 Task: Search one way flight ticket for 3 adults in first from New Haven: Tweed-new Haven Airport to Indianapolis: Indianapolis International Airport on 8-5-2023. Number of bags: 2 checked bags. Price is upto 106000. Outbound departure time preference is 20:00.
Action: Mouse moved to (321, 139)
Screenshot: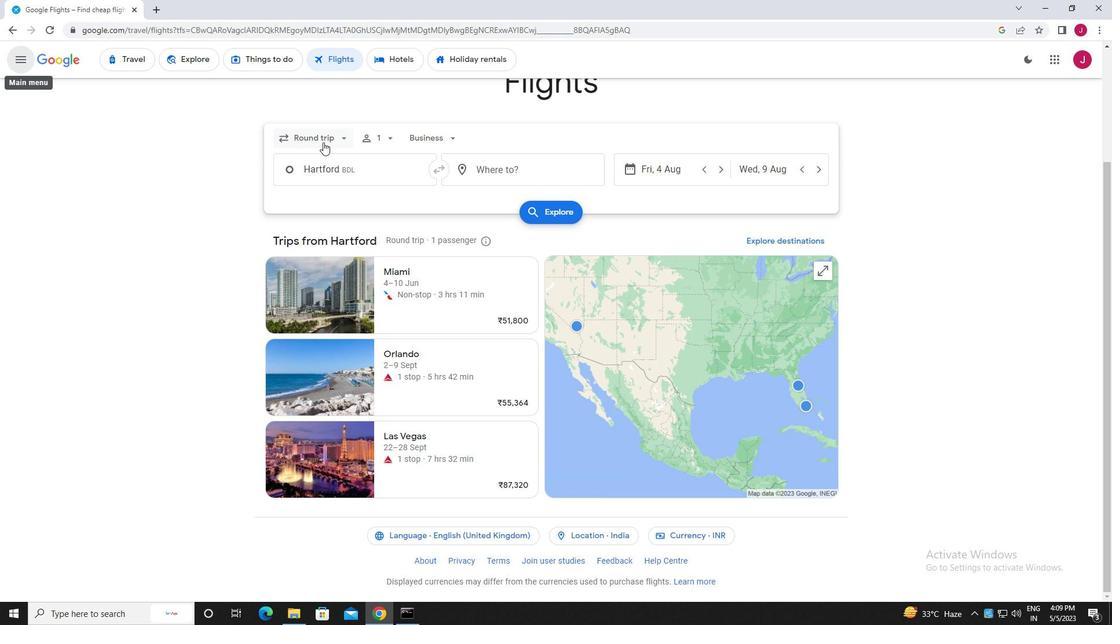 
Action: Mouse pressed left at (321, 139)
Screenshot: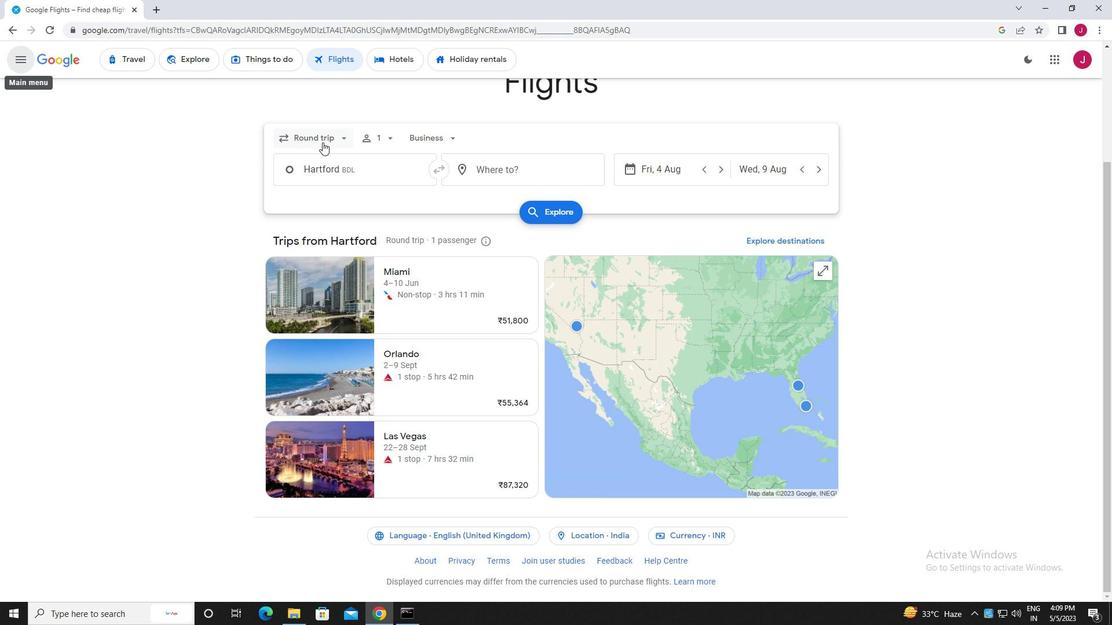 
Action: Mouse moved to (326, 191)
Screenshot: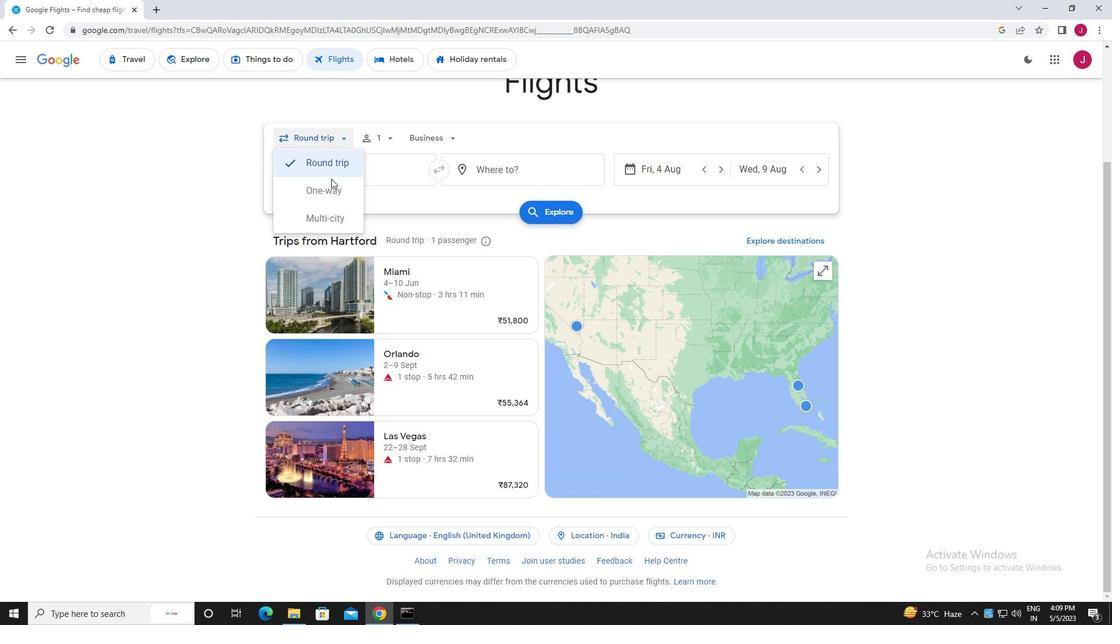 
Action: Mouse pressed left at (326, 191)
Screenshot: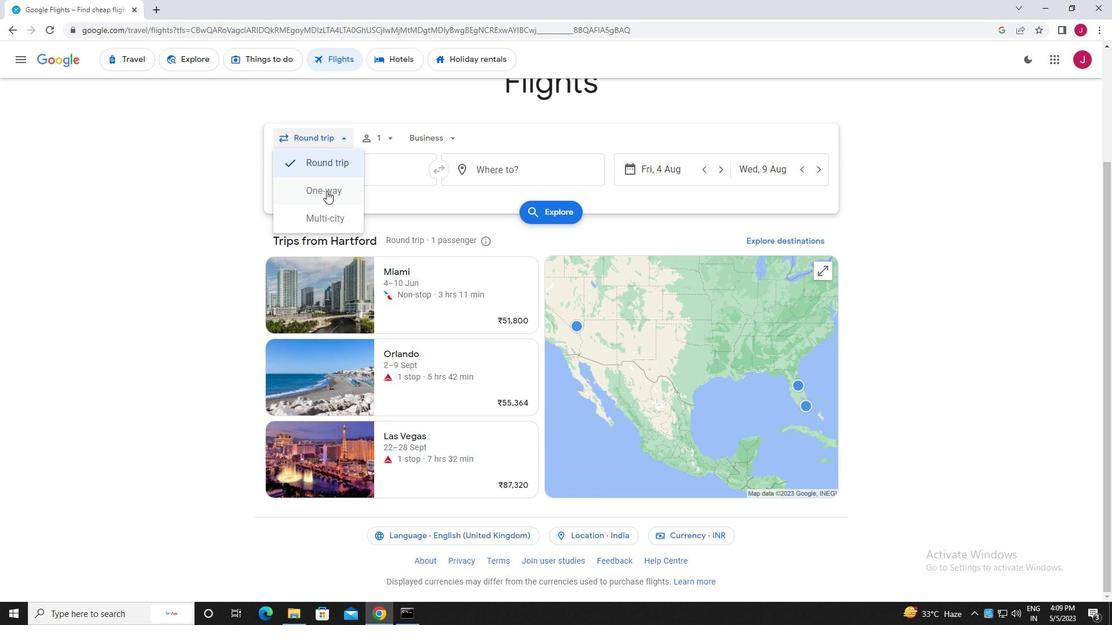 
Action: Mouse moved to (387, 140)
Screenshot: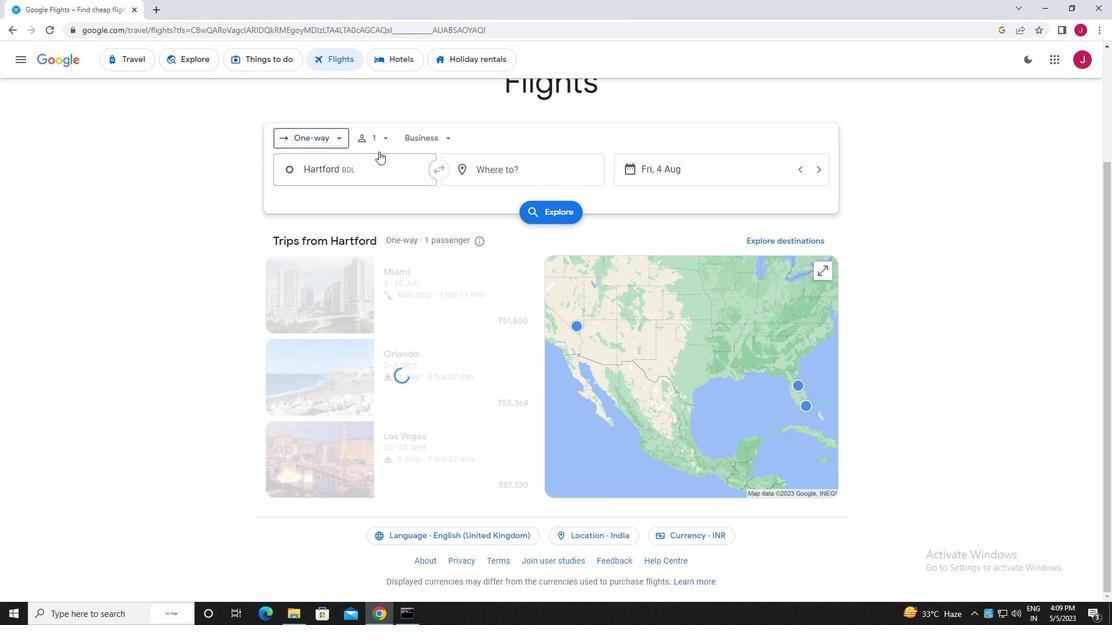 
Action: Mouse pressed left at (387, 140)
Screenshot: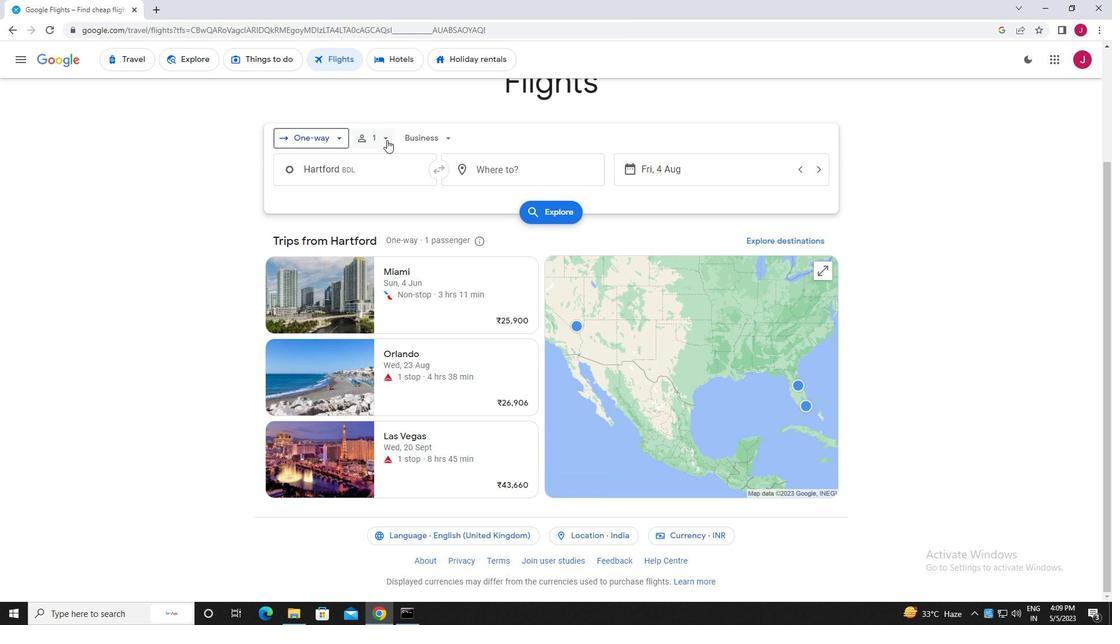 
Action: Mouse moved to (477, 169)
Screenshot: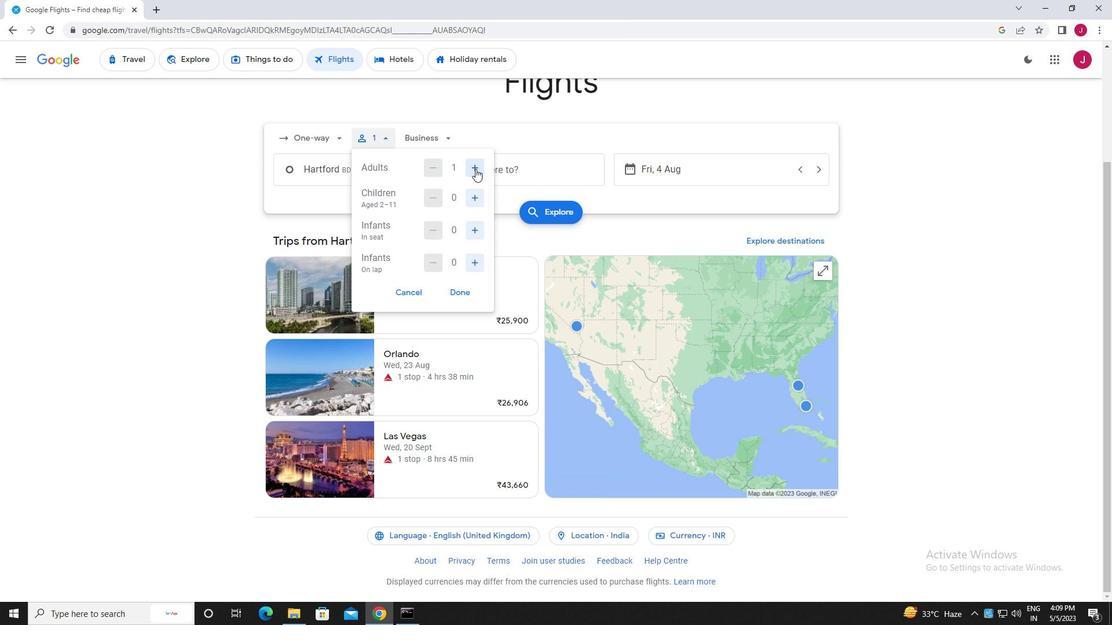 
Action: Mouse pressed left at (477, 169)
Screenshot: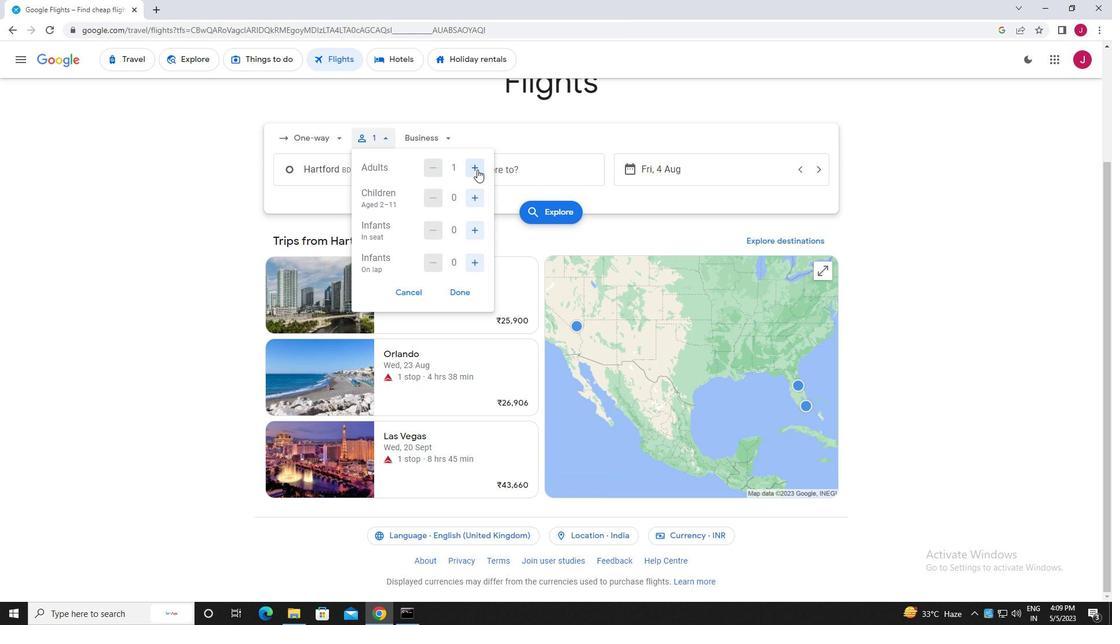 
Action: Mouse pressed left at (477, 169)
Screenshot: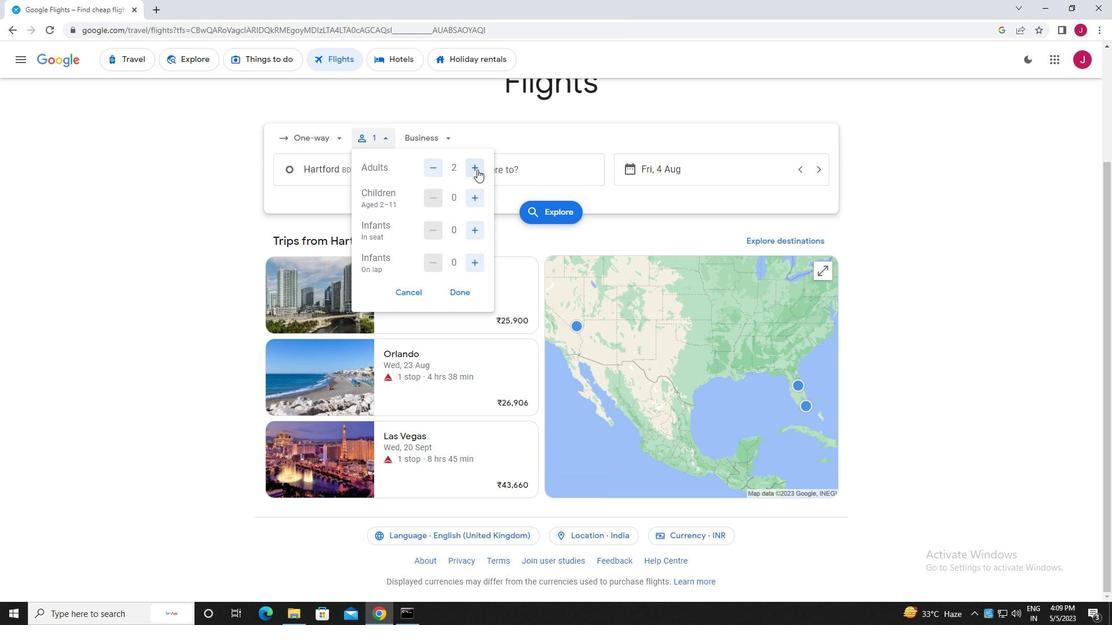 
Action: Mouse moved to (460, 293)
Screenshot: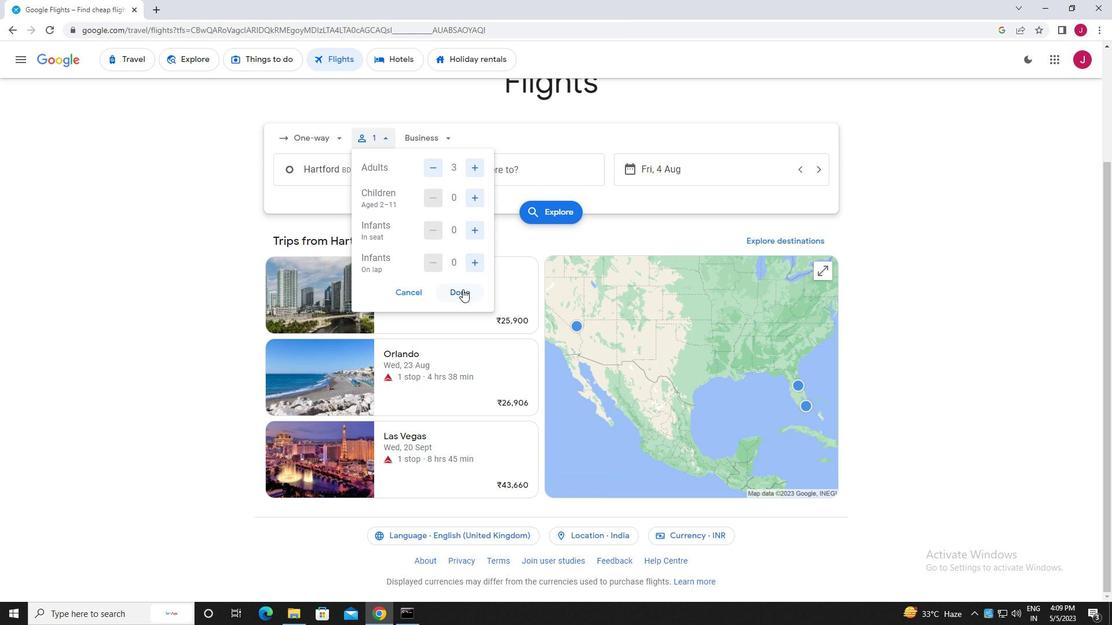 
Action: Mouse pressed left at (460, 293)
Screenshot: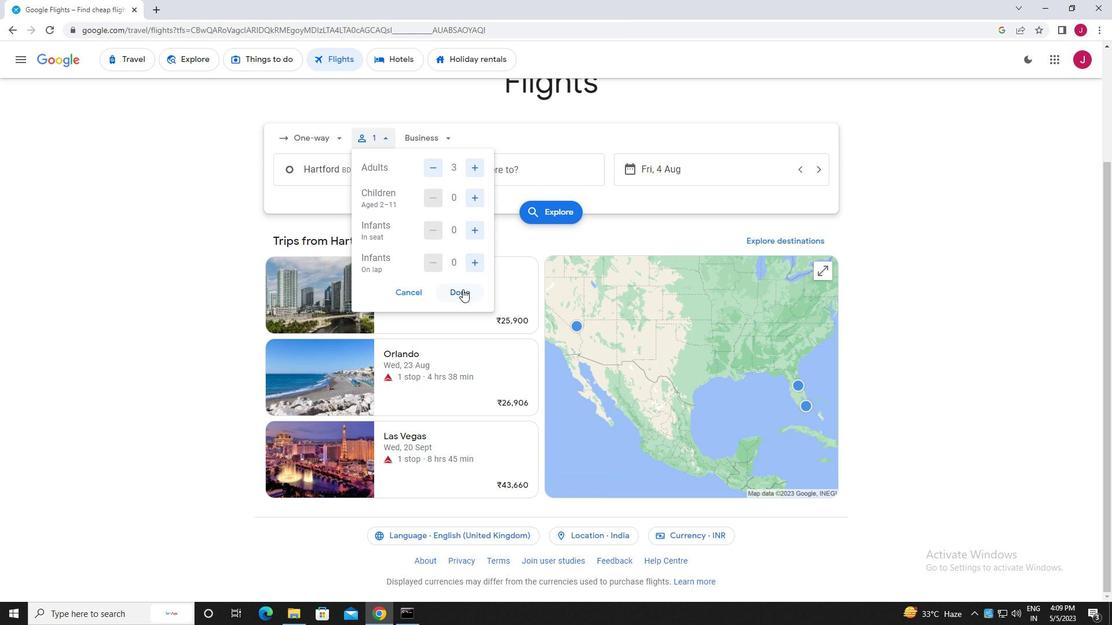 
Action: Mouse moved to (437, 139)
Screenshot: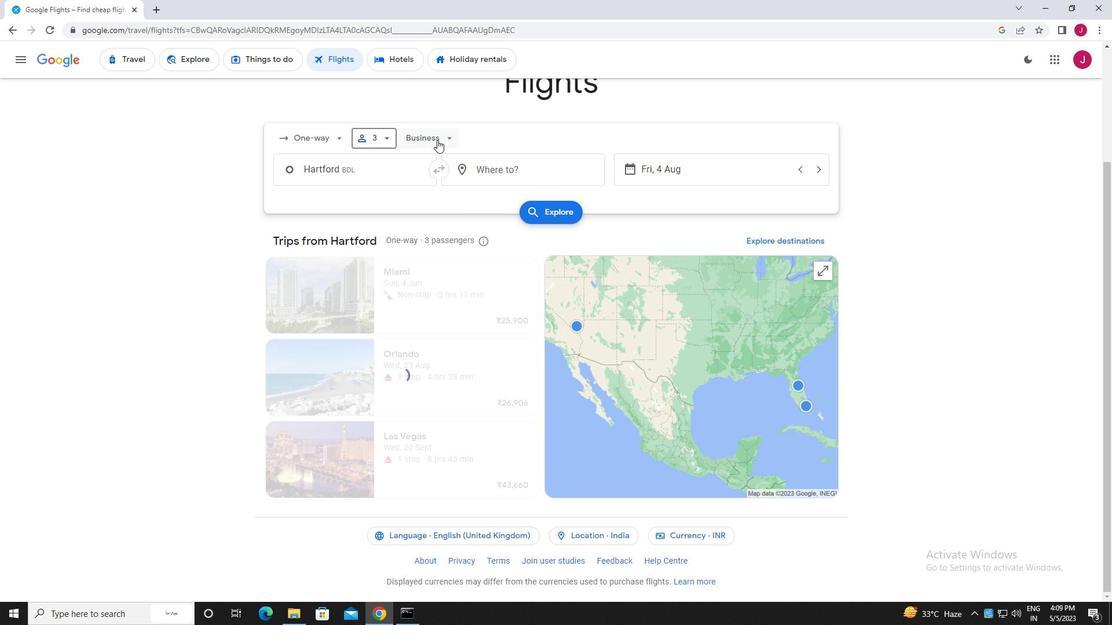 
Action: Mouse pressed left at (437, 139)
Screenshot: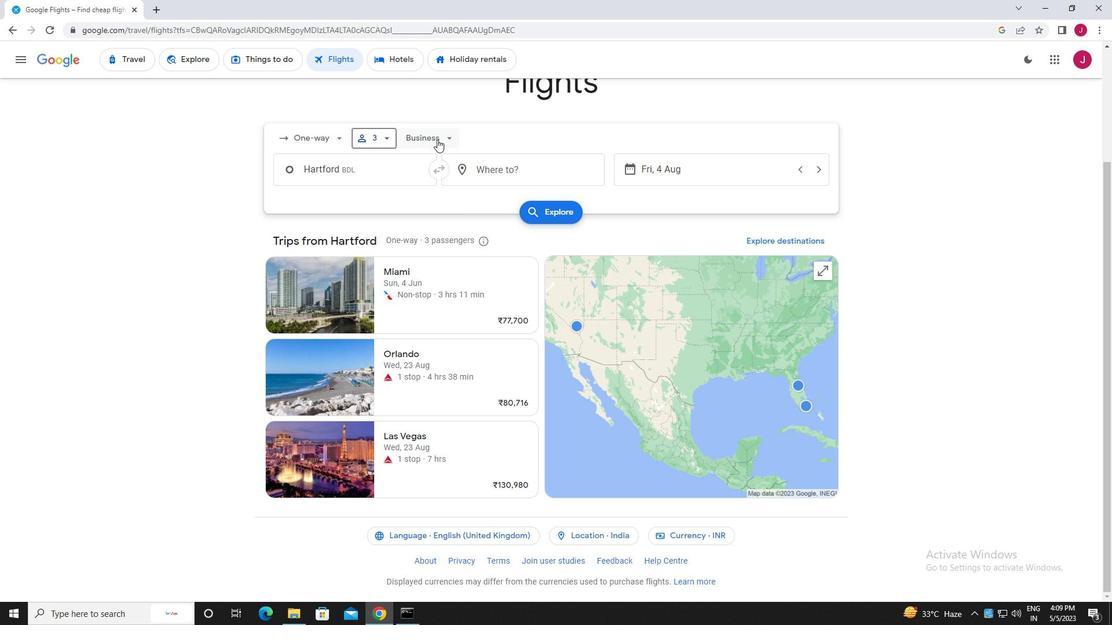 
Action: Mouse moved to (442, 247)
Screenshot: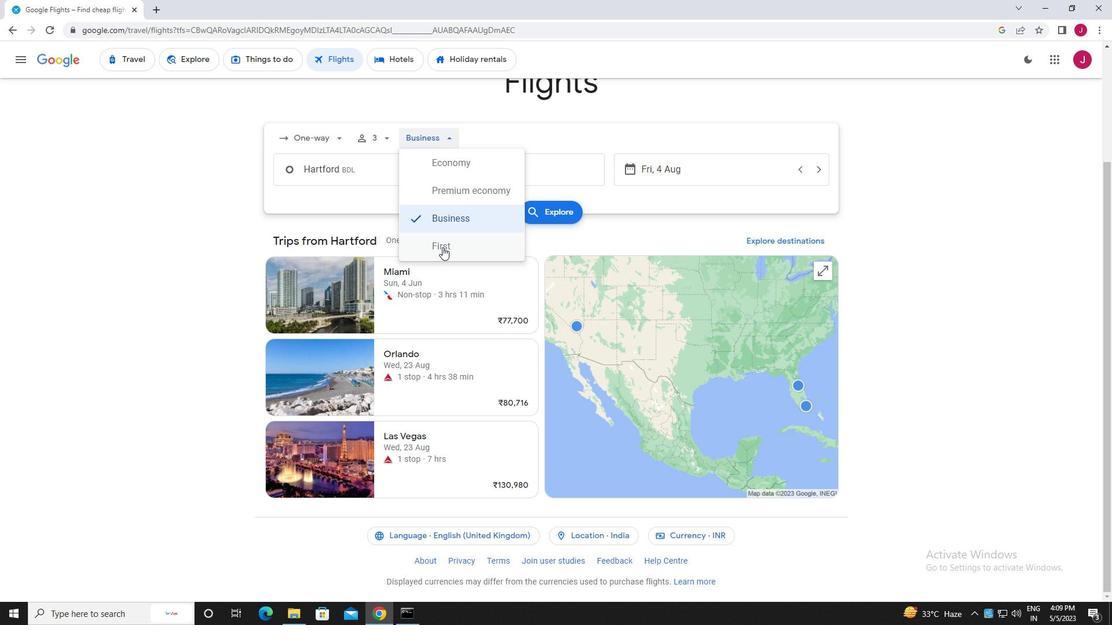 
Action: Mouse pressed left at (442, 247)
Screenshot: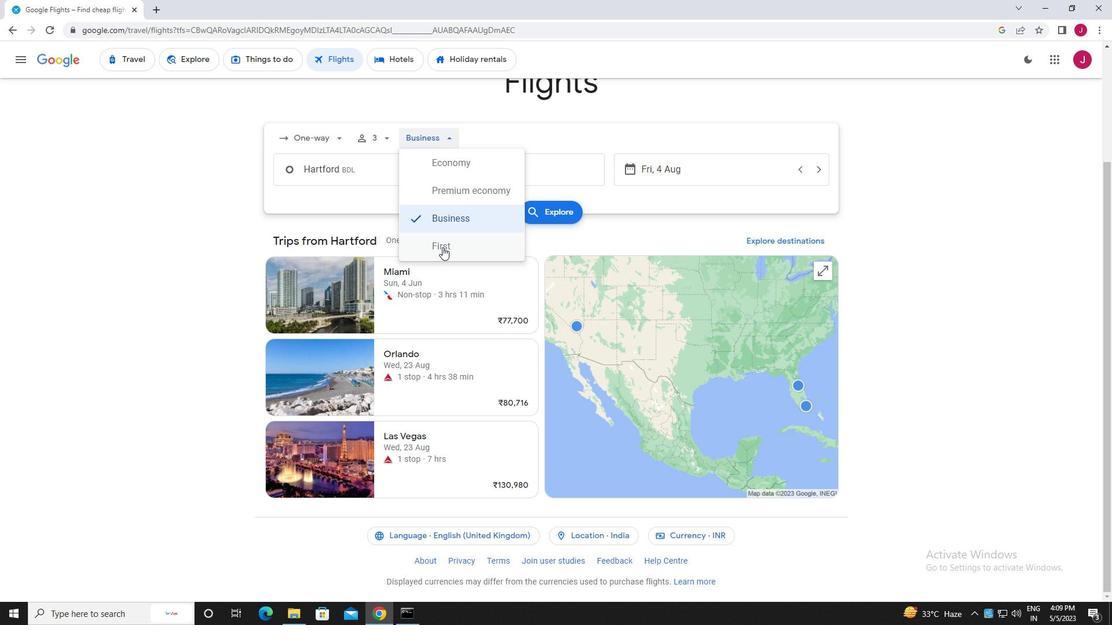 
Action: Mouse moved to (380, 175)
Screenshot: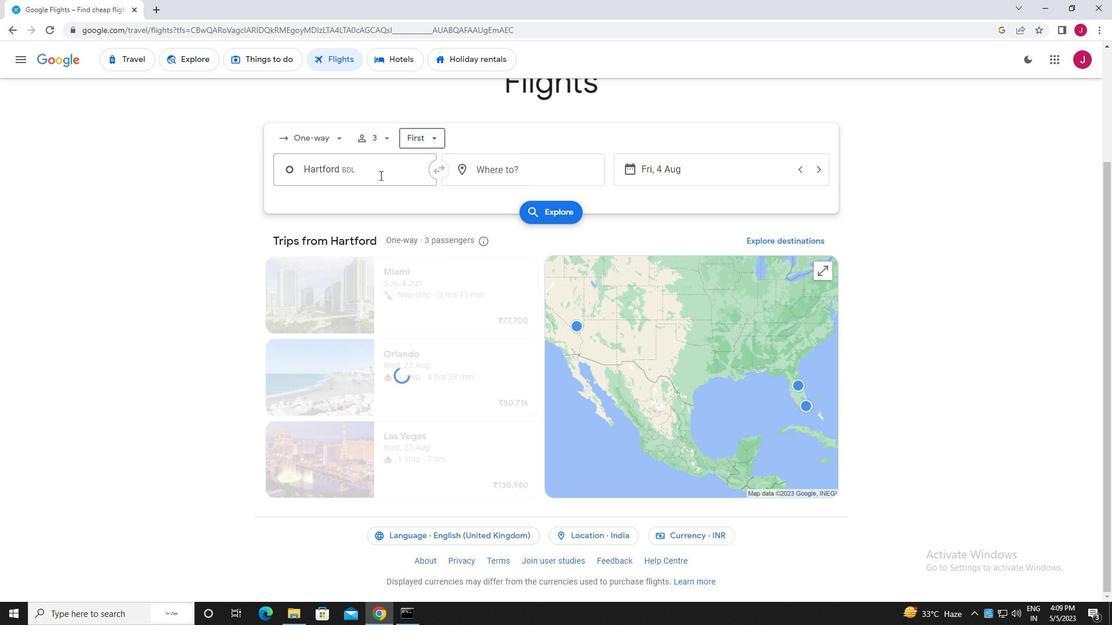 
Action: Mouse pressed left at (380, 175)
Screenshot: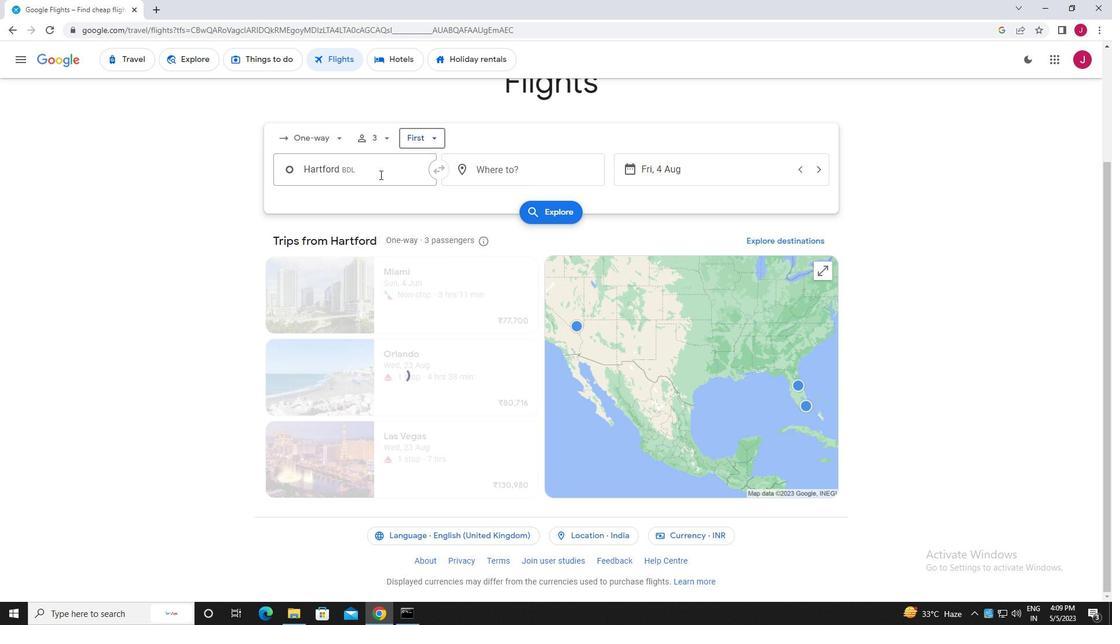 
Action: Key pressed new<Key.space>haven<Key.space>ai
Screenshot: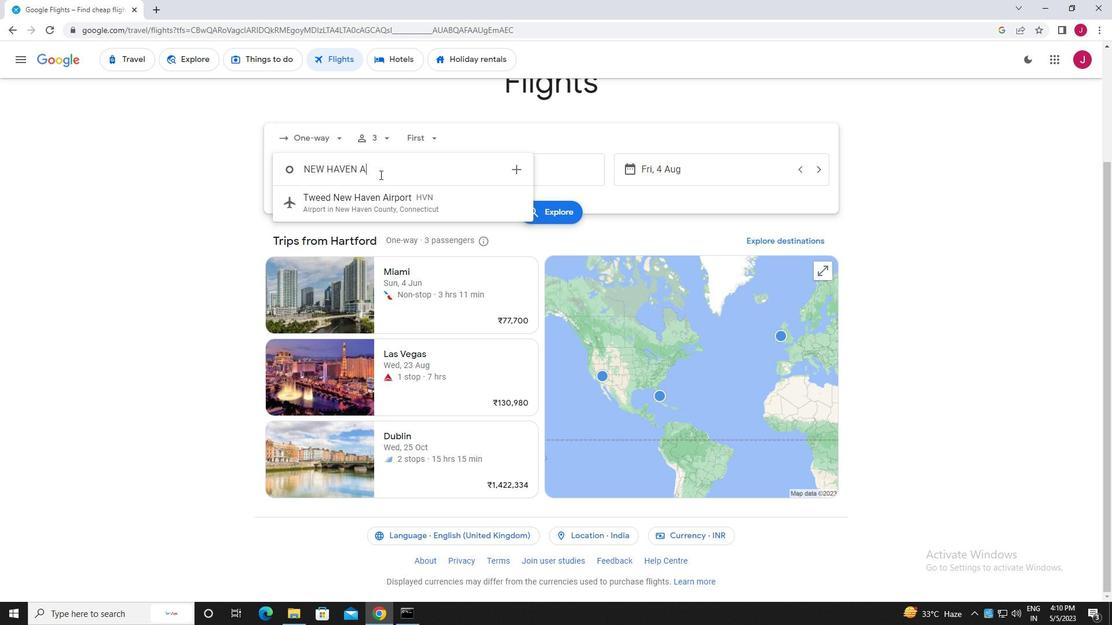 
Action: Mouse moved to (377, 207)
Screenshot: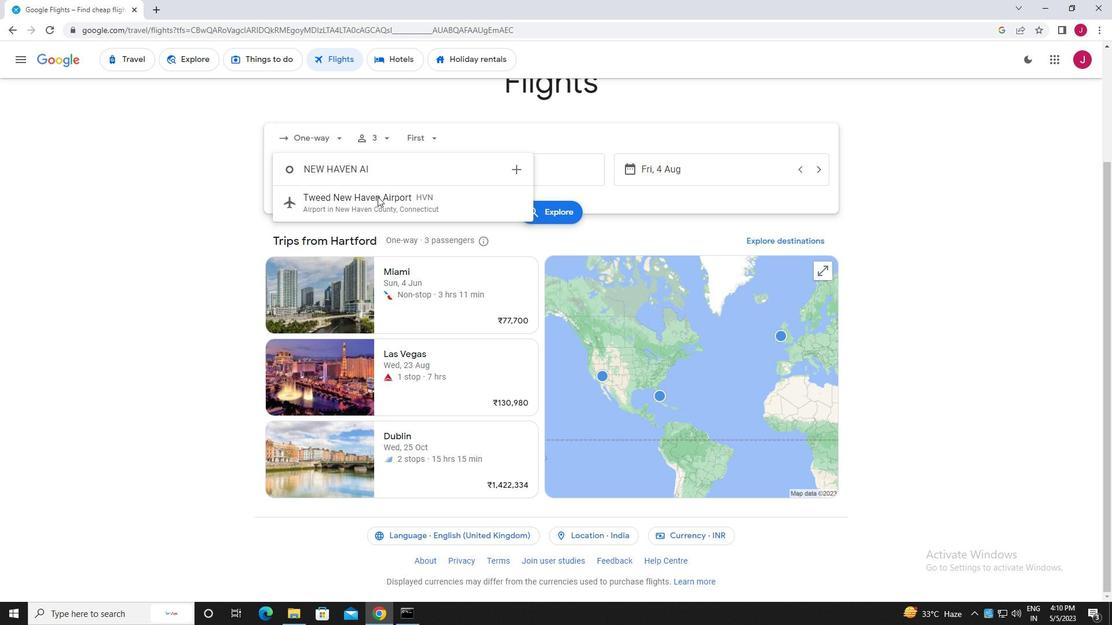 
Action: Mouse pressed left at (377, 207)
Screenshot: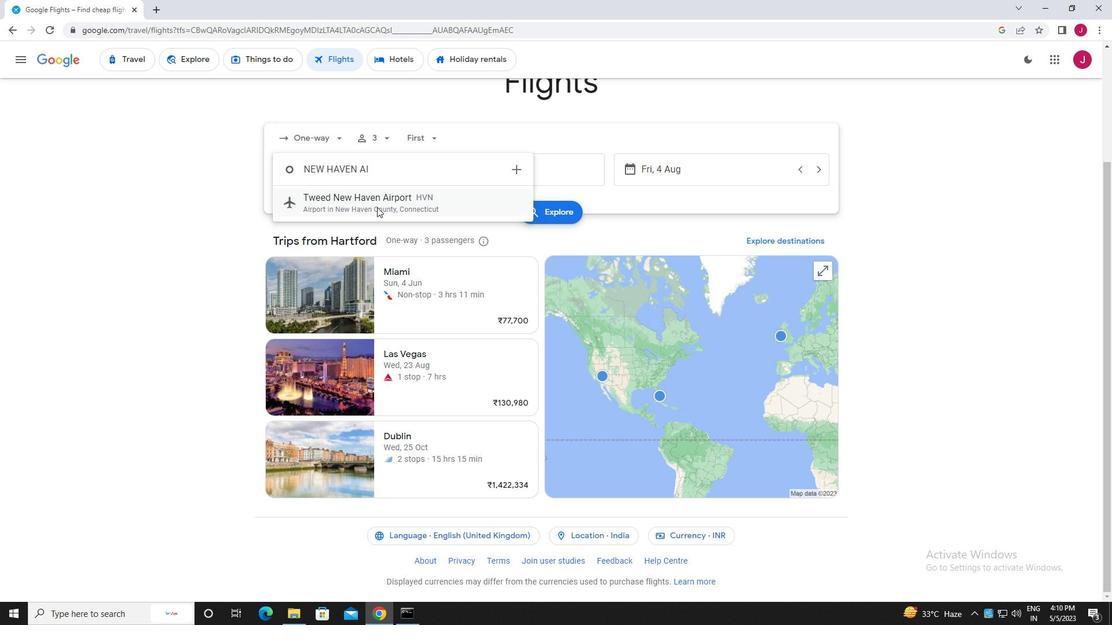 
Action: Mouse moved to (515, 168)
Screenshot: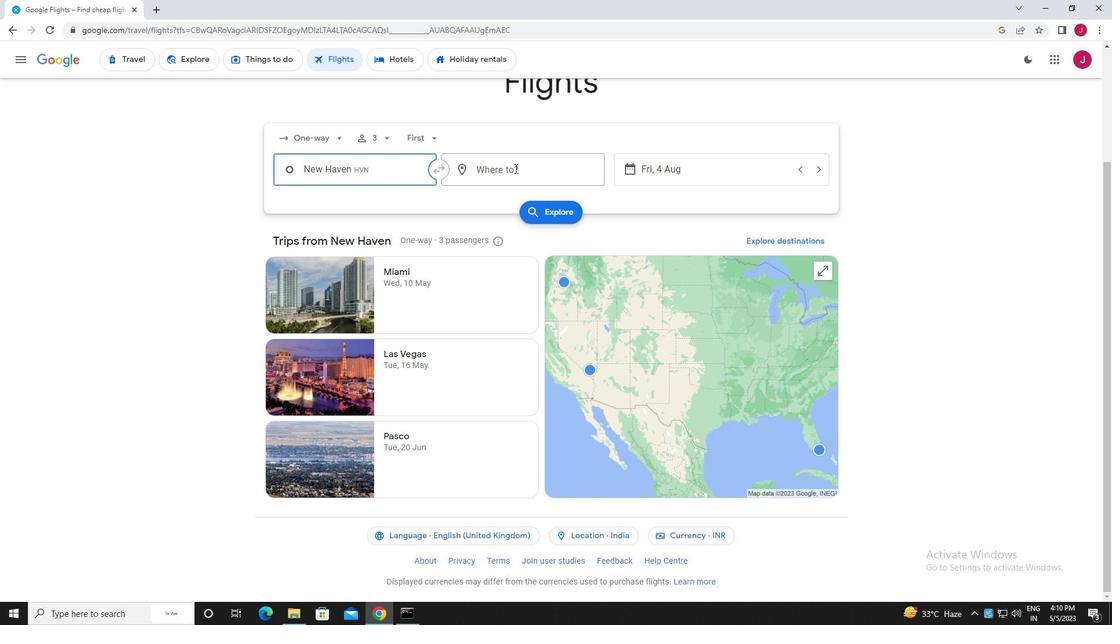 
Action: Mouse pressed left at (515, 168)
Screenshot: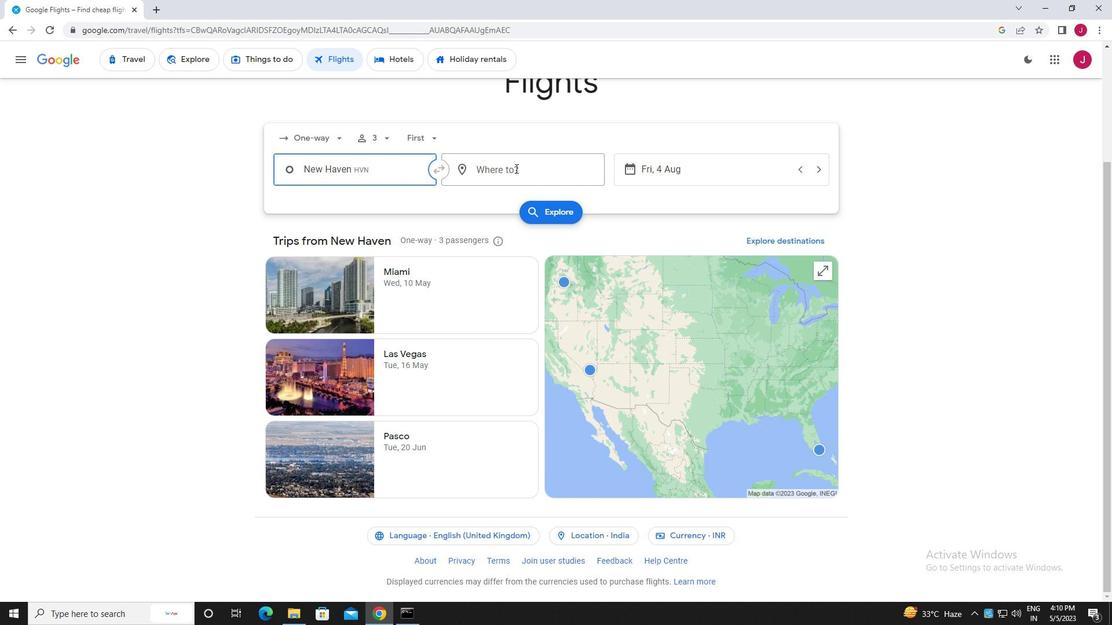 
Action: Key pressed indianapol
Screenshot: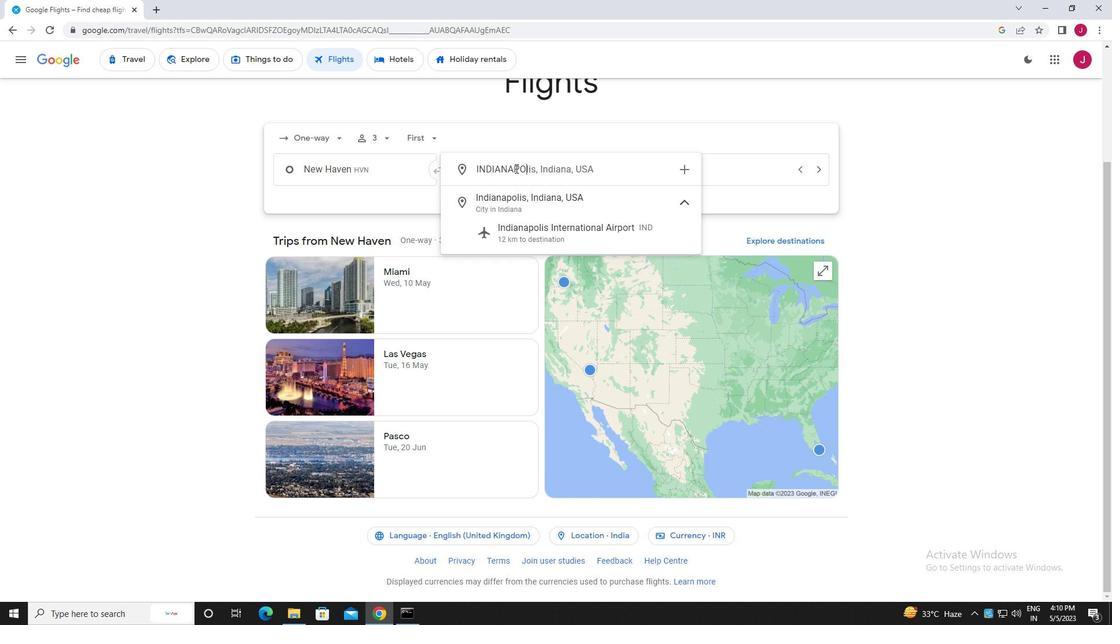 
Action: Mouse moved to (544, 225)
Screenshot: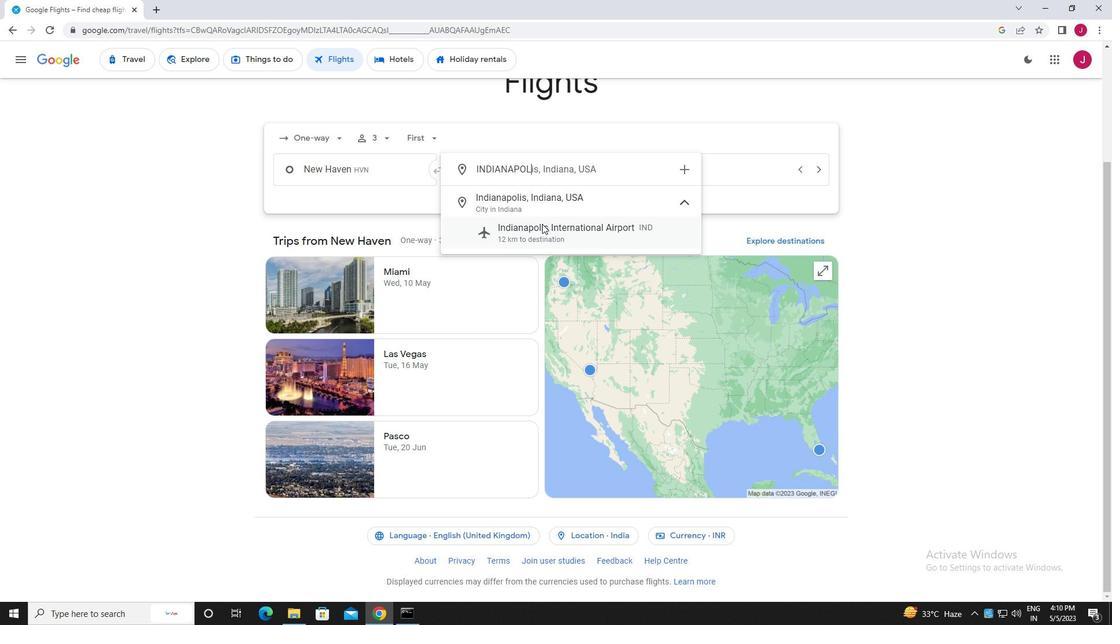 
Action: Mouse pressed left at (544, 225)
Screenshot: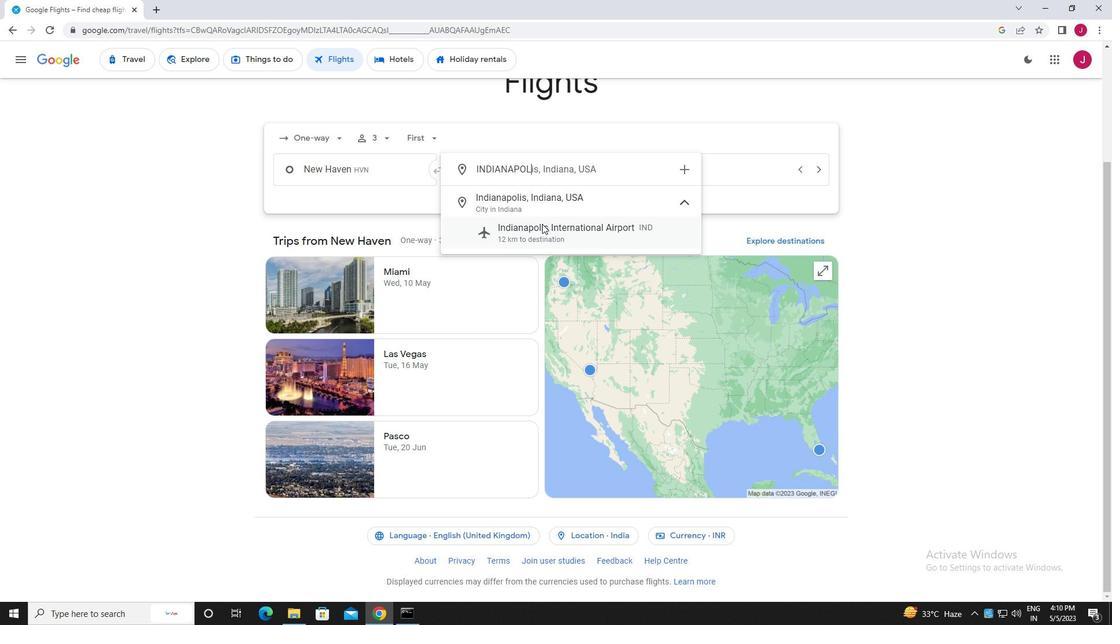 
Action: Mouse moved to (685, 172)
Screenshot: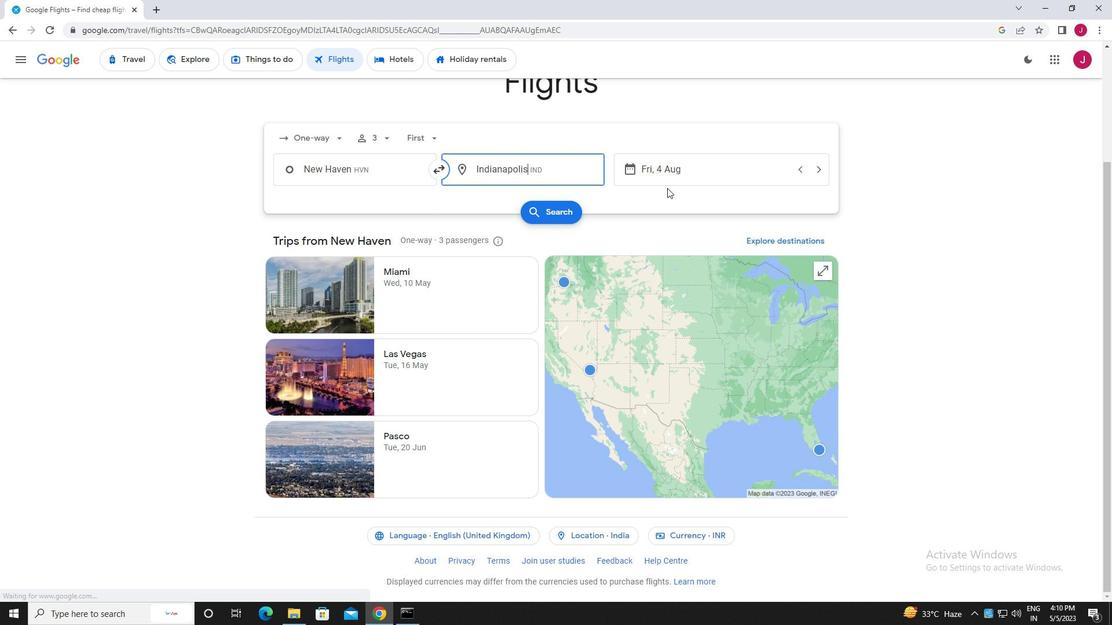 
Action: Mouse pressed left at (685, 172)
Screenshot: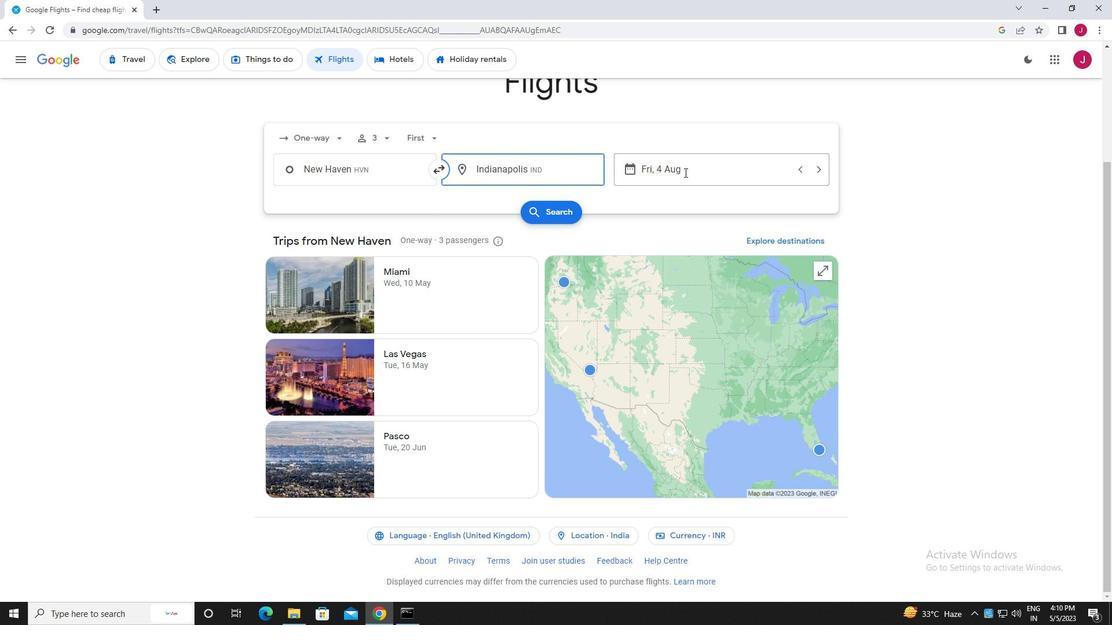 
Action: Mouse moved to (588, 261)
Screenshot: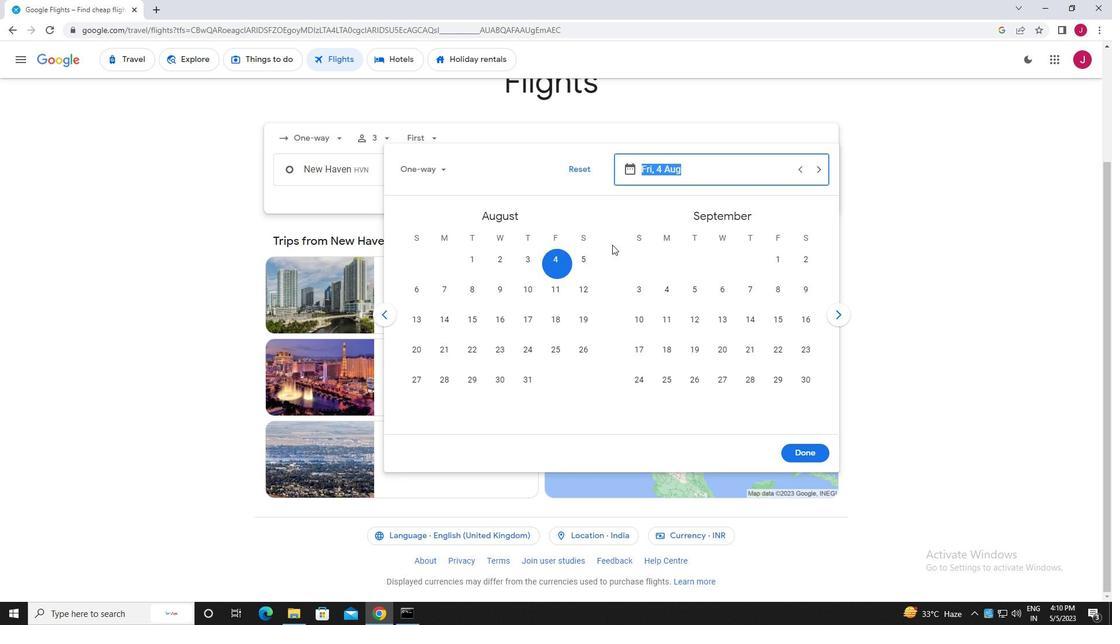 
Action: Mouse pressed left at (588, 261)
Screenshot: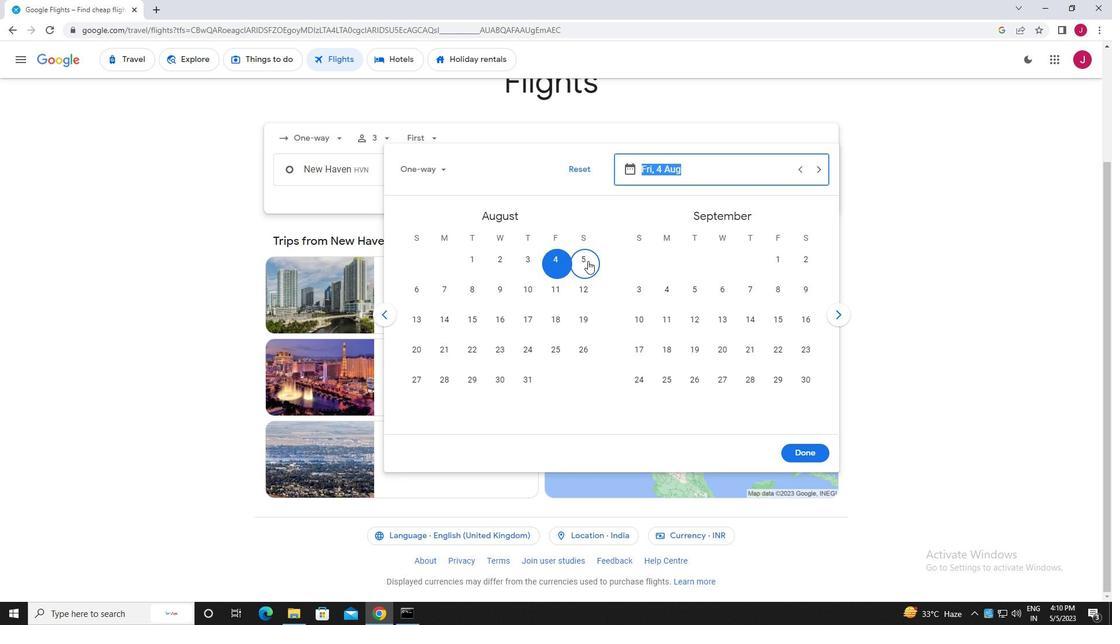 
Action: Mouse moved to (803, 452)
Screenshot: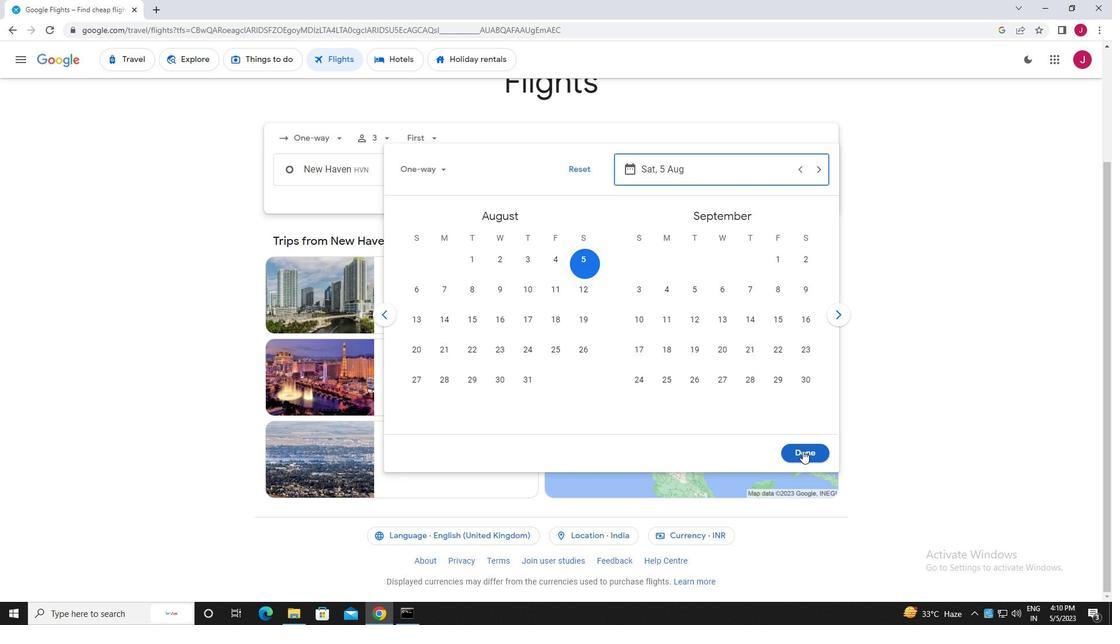 
Action: Mouse pressed left at (803, 452)
Screenshot: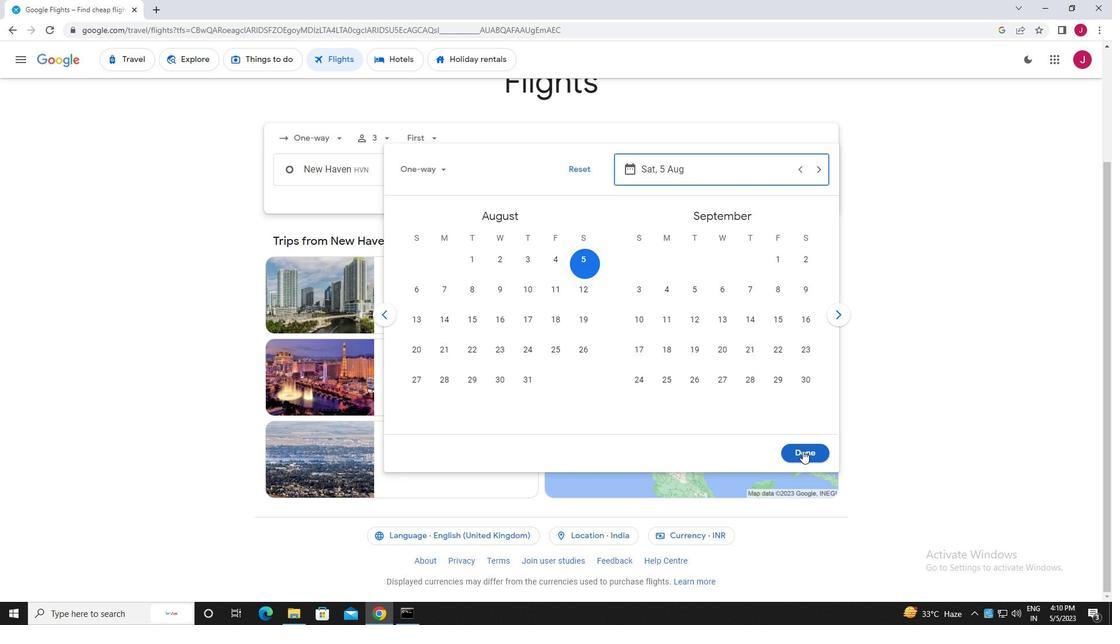 
Action: Mouse moved to (561, 216)
Screenshot: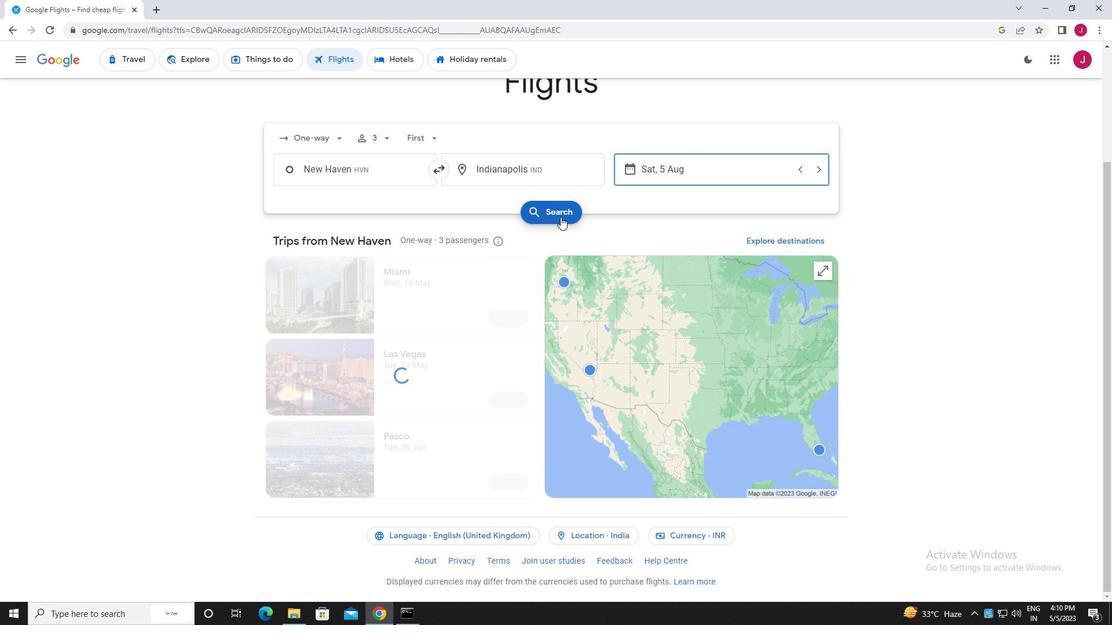 
Action: Mouse pressed left at (561, 216)
Screenshot: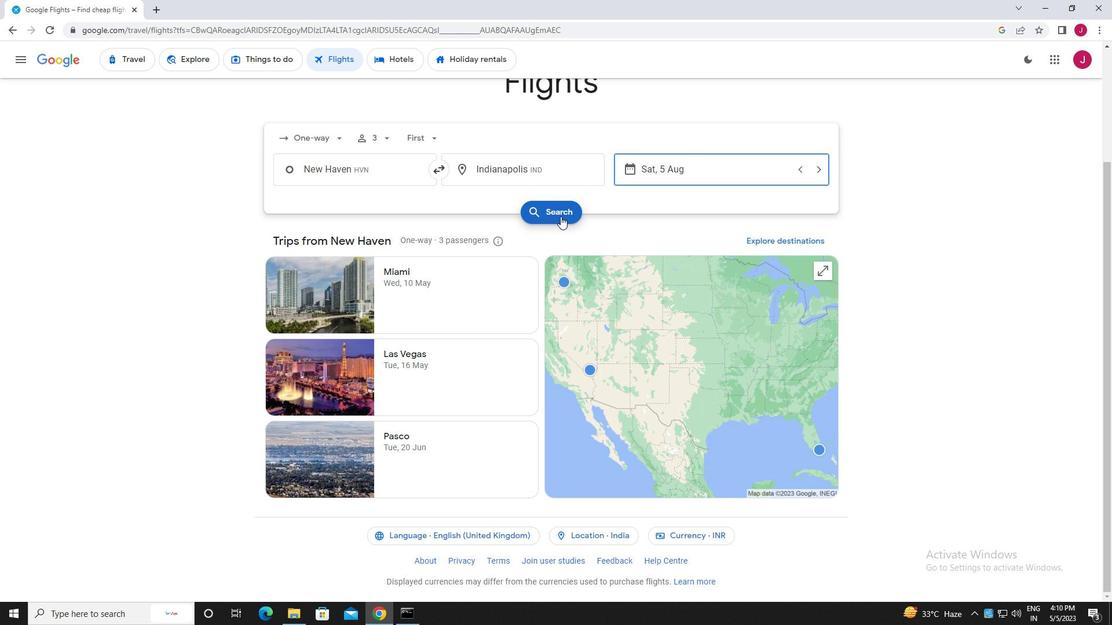 
Action: Mouse moved to (289, 167)
Screenshot: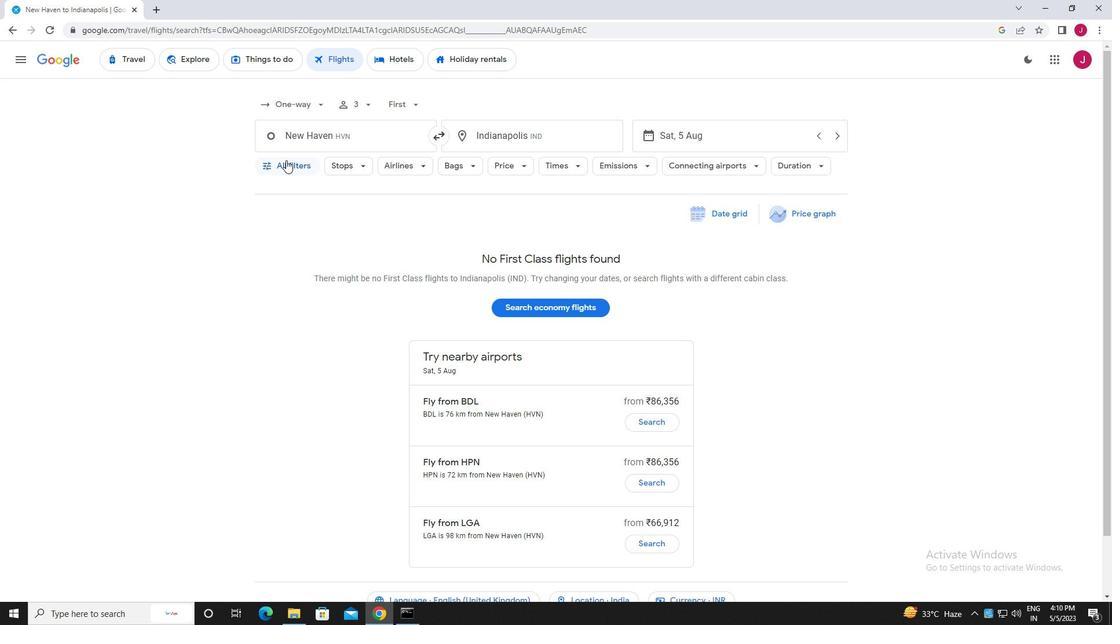 
Action: Mouse pressed left at (289, 167)
Screenshot: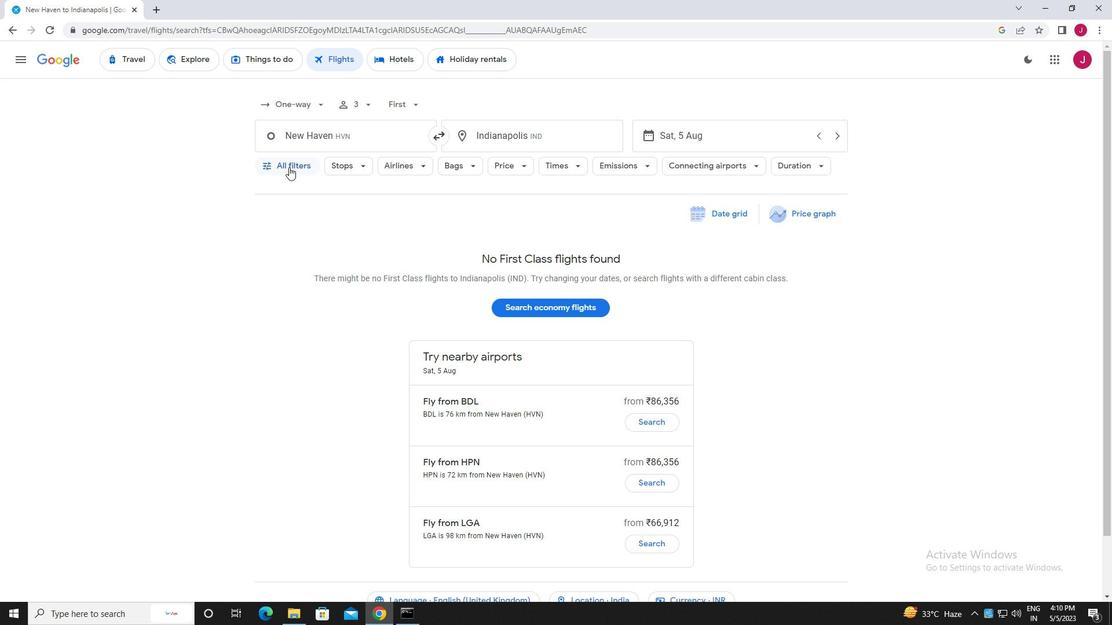 
Action: Mouse moved to (317, 202)
Screenshot: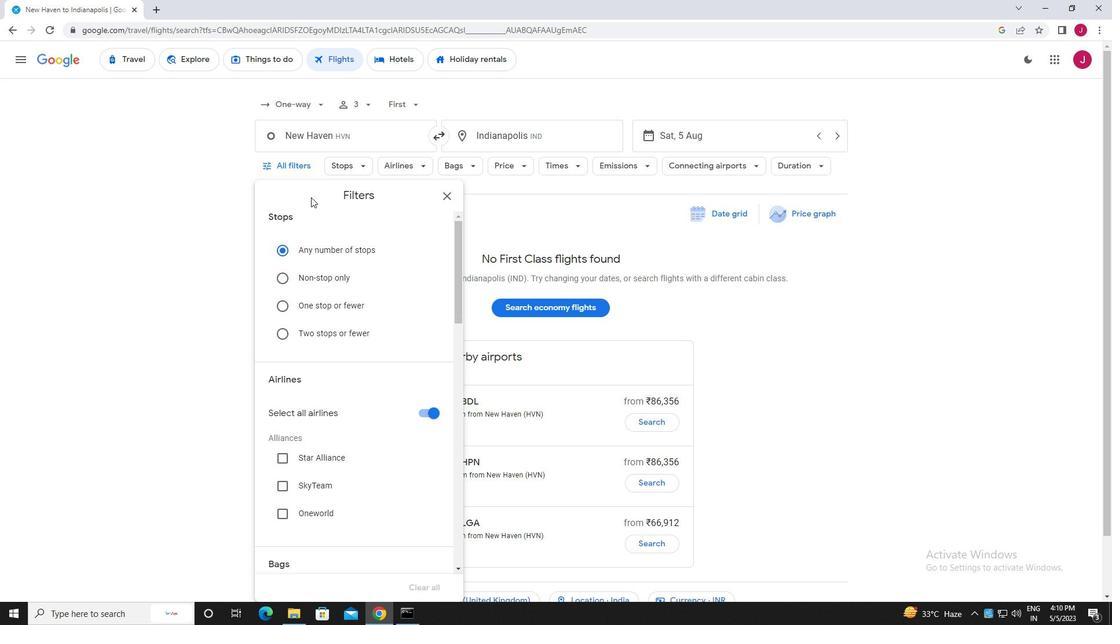 
Action: Mouse scrolled (317, 201) with delta (0, 0)
Screenshot: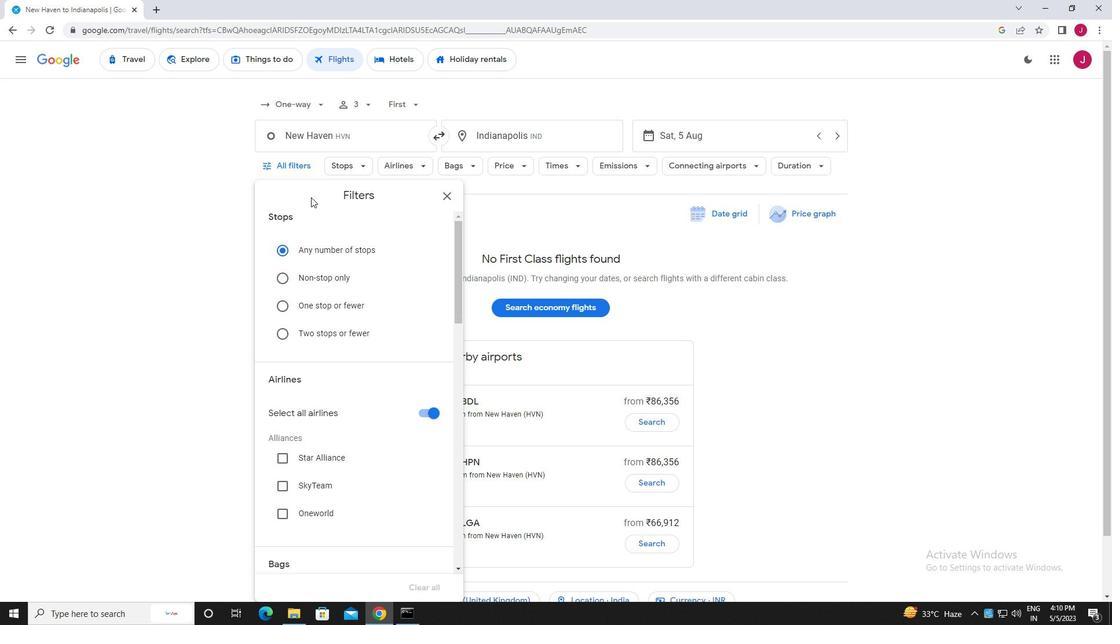 
Action: Mouse moved to (318, 203)
Screenshot: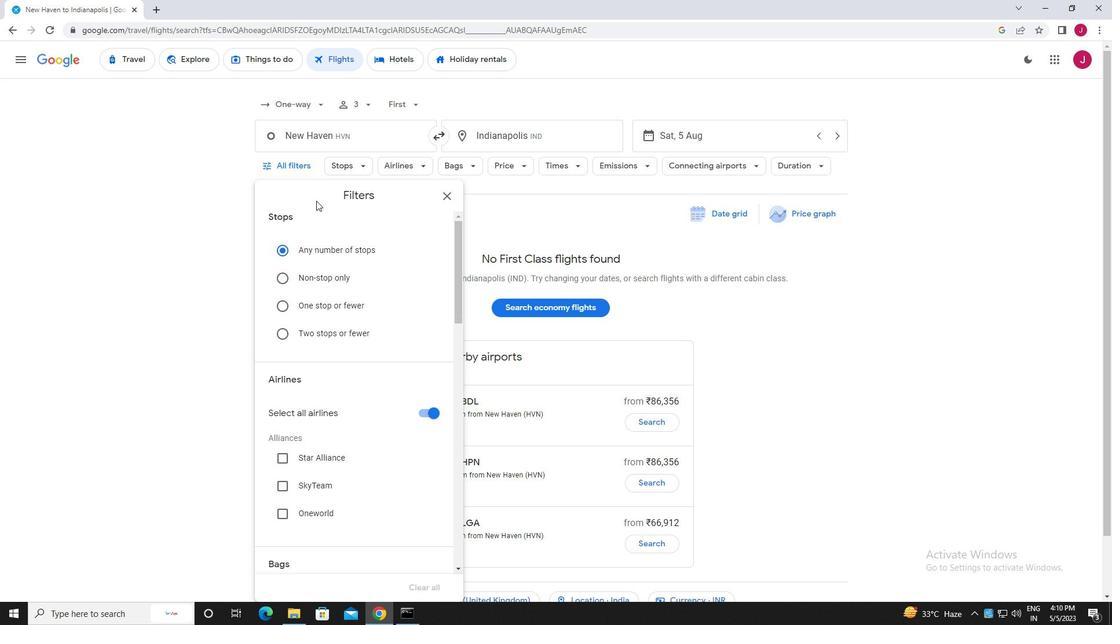 
Action: Mouse scrolled (318, 202) with delta (0, 0)
Screenshot: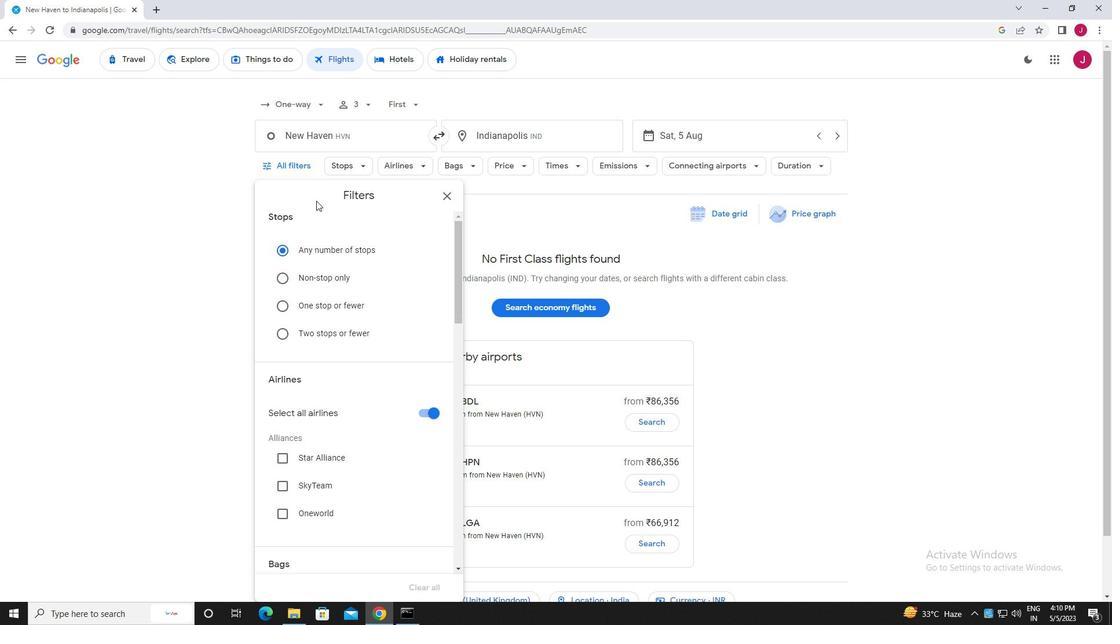 
Action: Mouse moved to (420, 268)
Screenshot: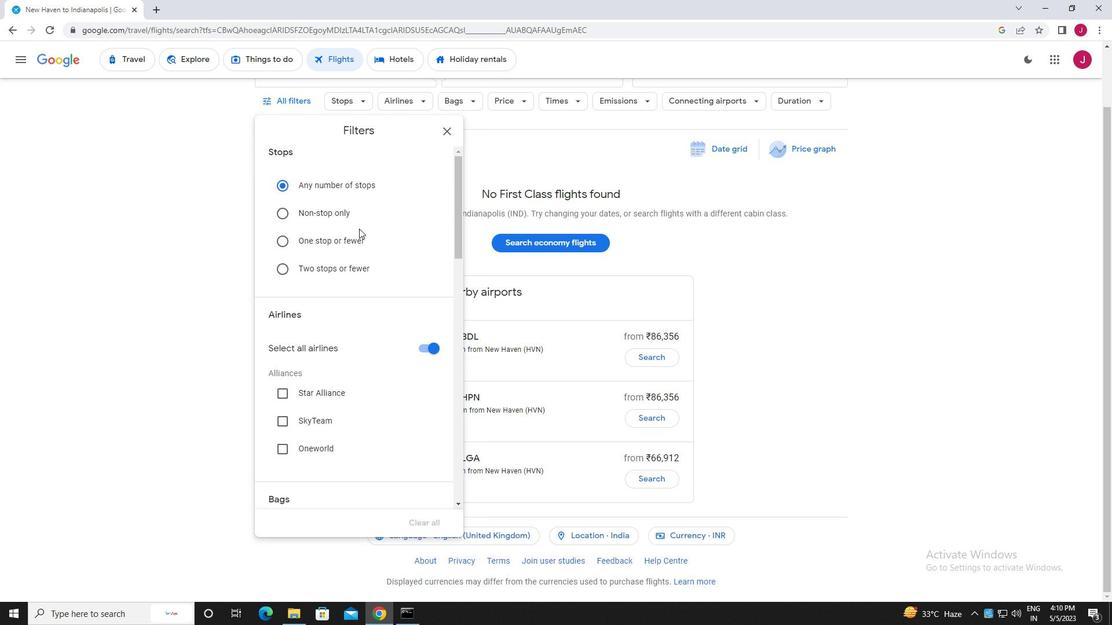 
Action: Mouse scrolled (420, 268) with delta (0, 0)
Screenshot: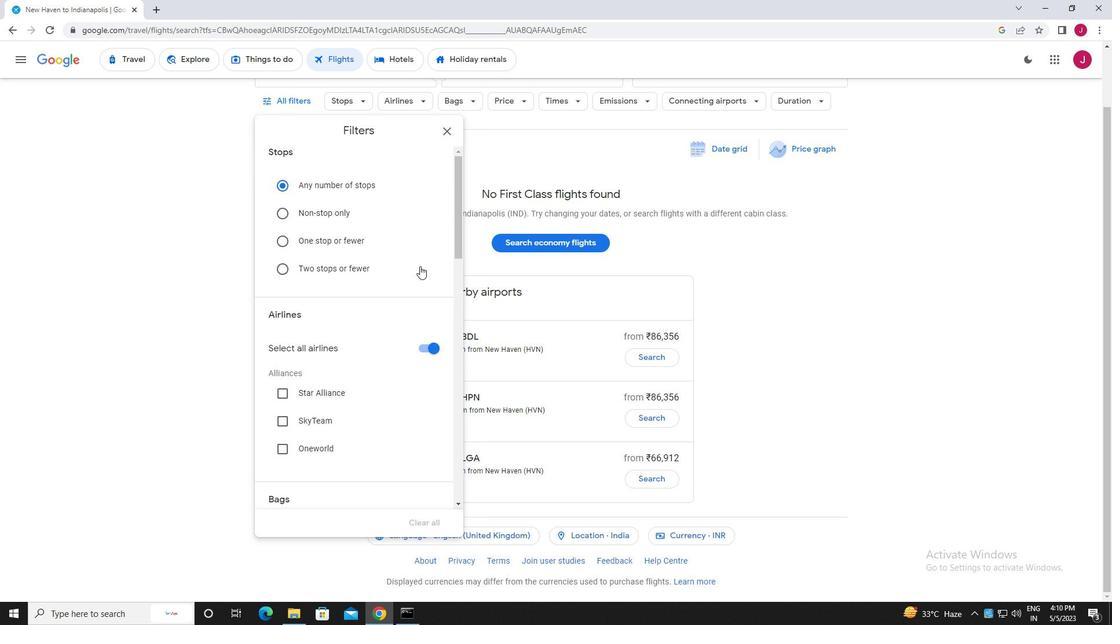 
Action: Mouse moved to (419, 267)
Screenshot: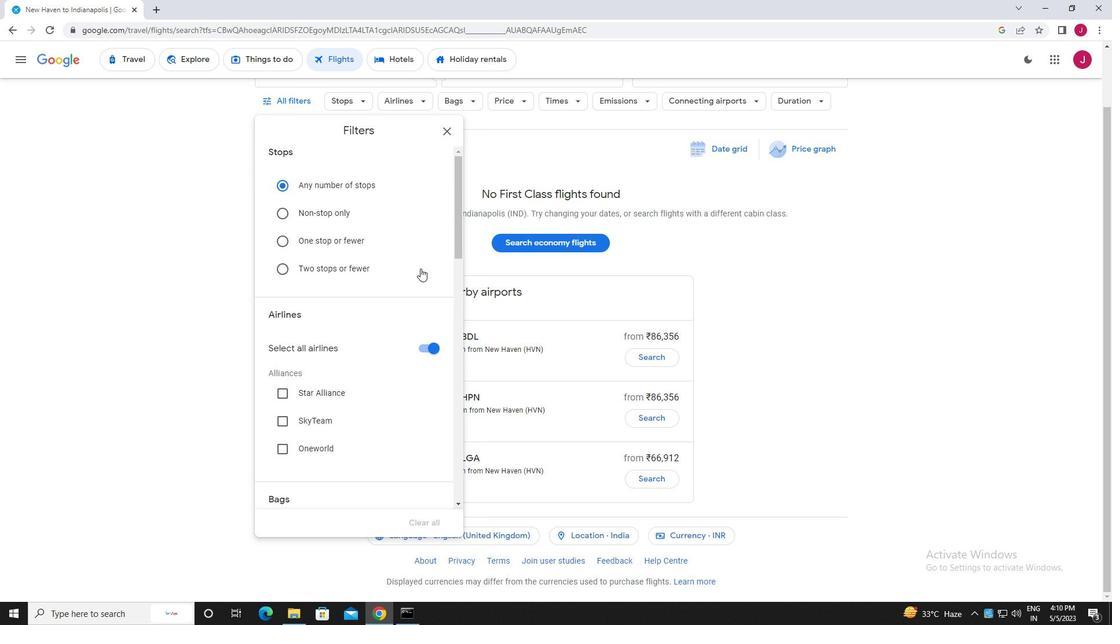 
Action: Mouse scrolled (419, 267) with delta (0, 0)
Screenshot: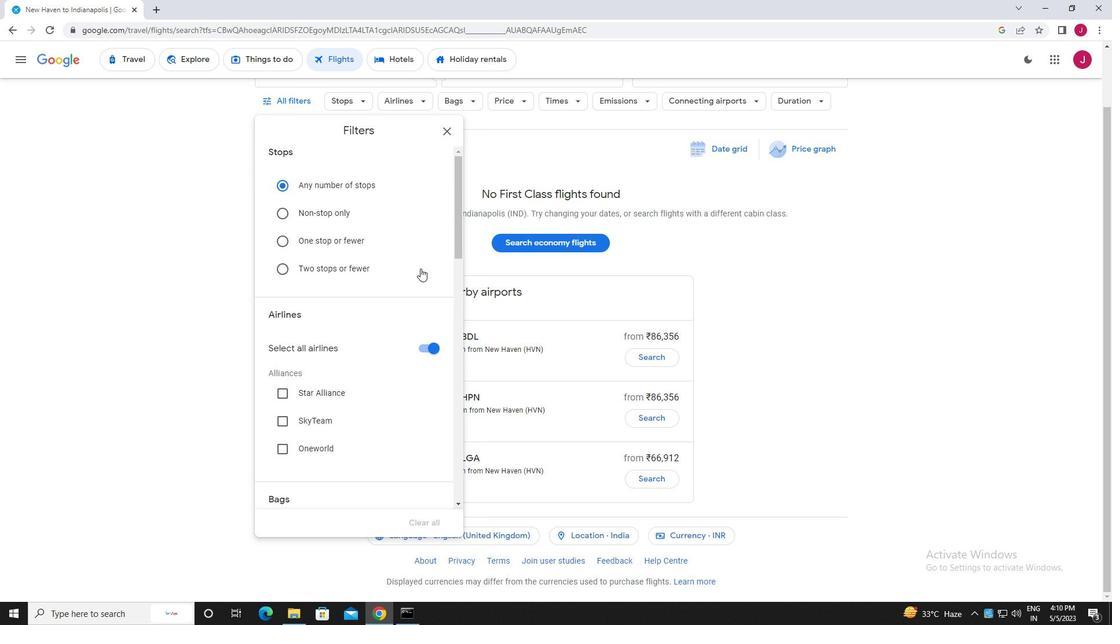 
Action: Mouse moved to (417, 267)
Screenshot: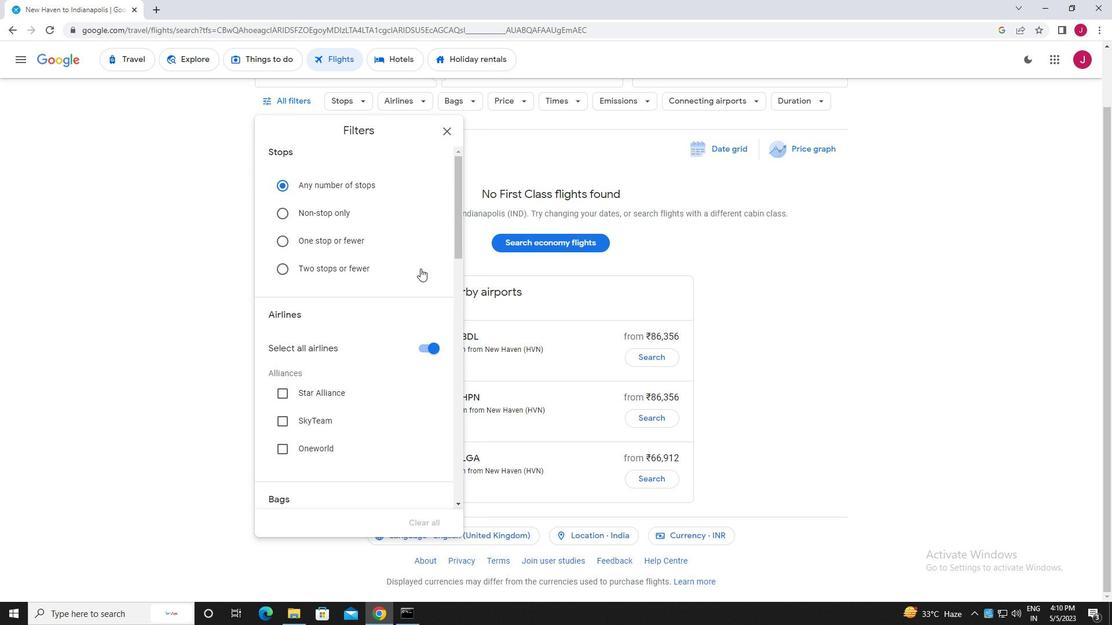 
Action: Mouse scrolled (417, 266) with delta (0, 0)
Screenshot: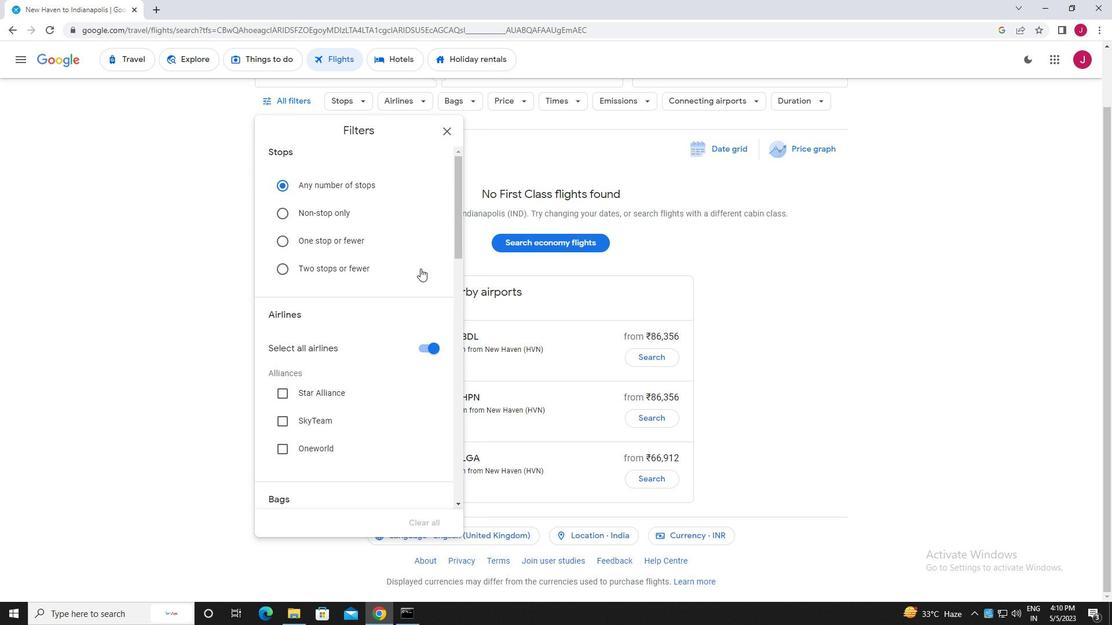 
Action: Mouse moved to (425, 174)
Screenshot: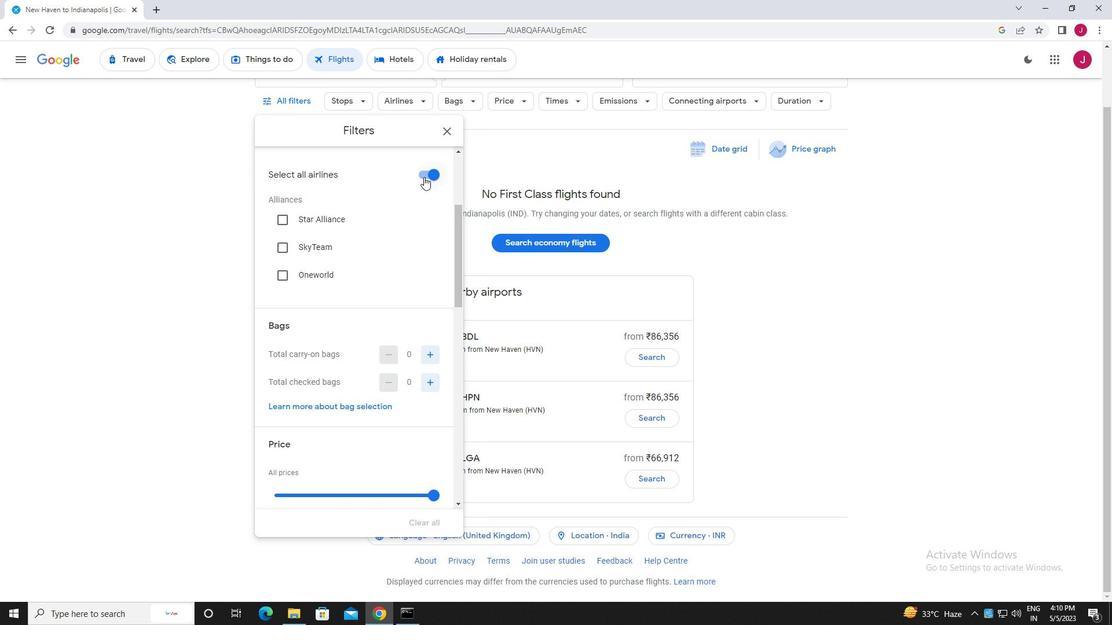 
Action: Mouse pressed left at (425, 174)
Screenshot: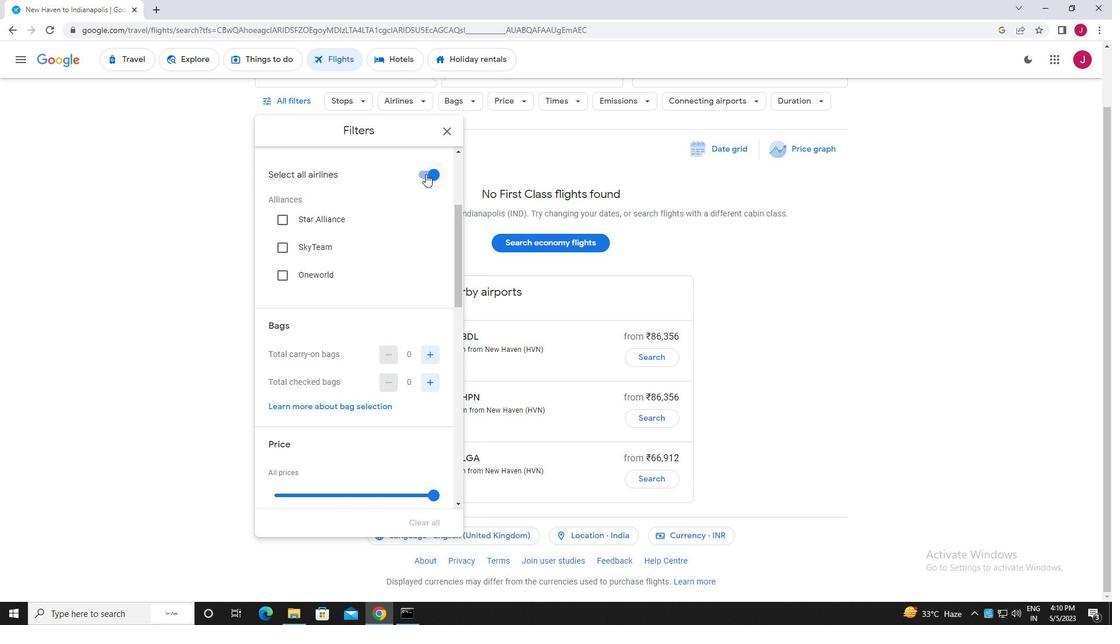 
Action: Mouse moved to (424, 174)
Screenshot: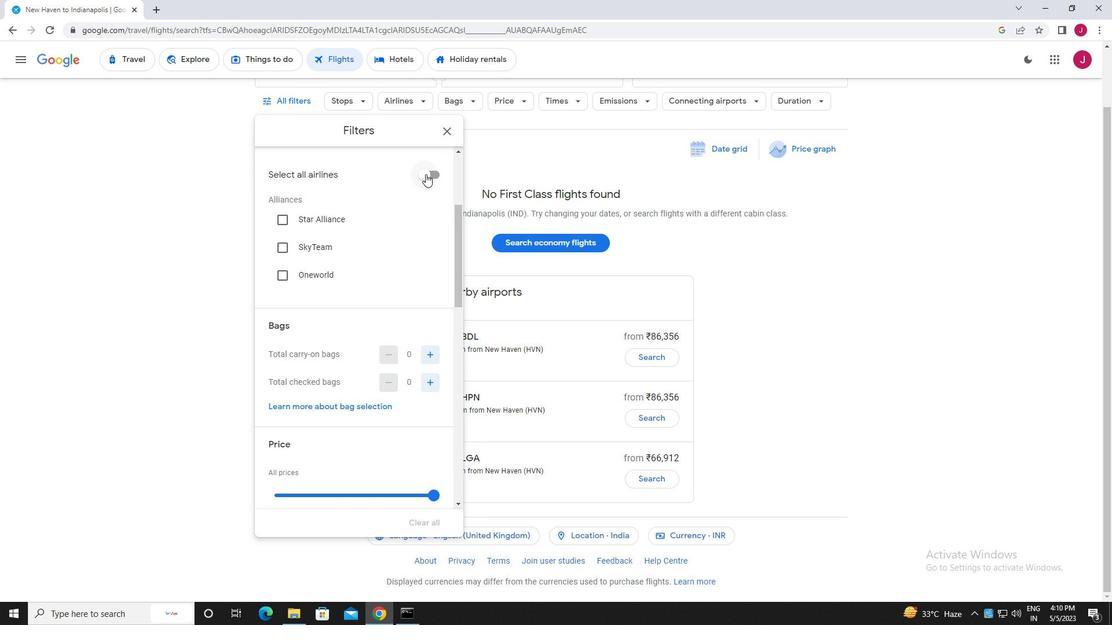 
Action: Mouse scrolled (424, 173) with delta (0, 0)
Screenshot: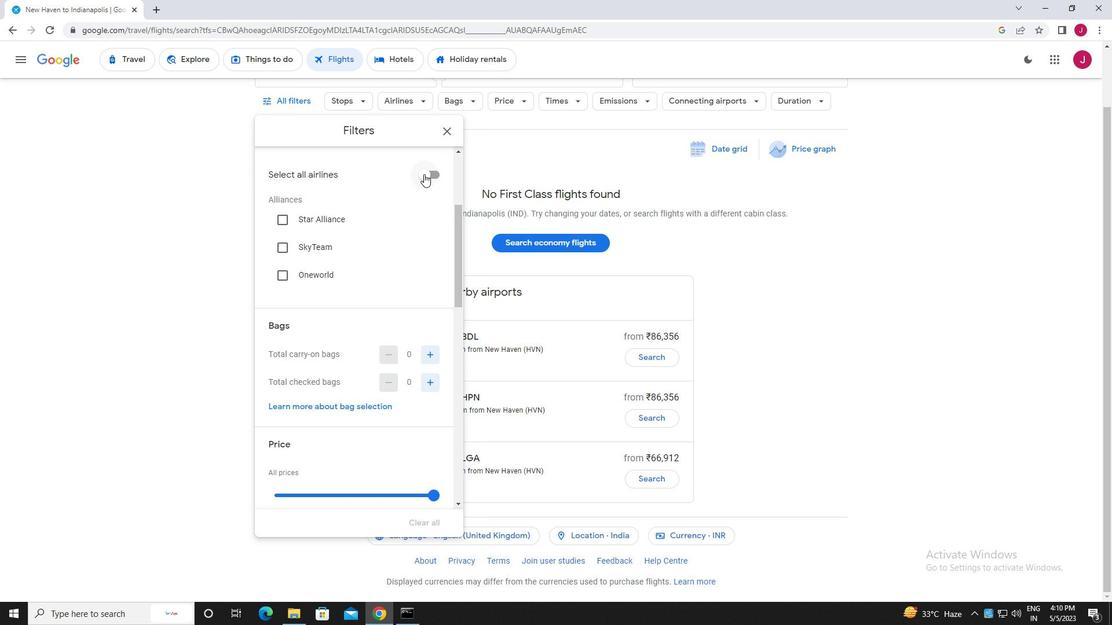 
Action: Mouse scrolled (424, 173) with delta (0, 0)
Screenshot: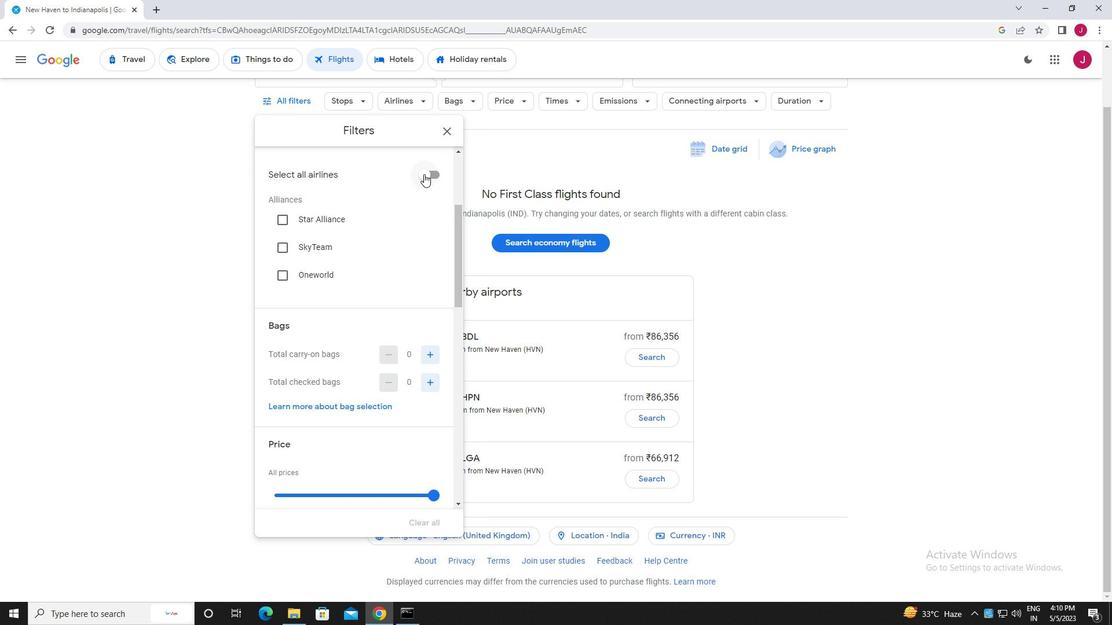 
Action: Mouse moved to (431, 267)
Screenshot: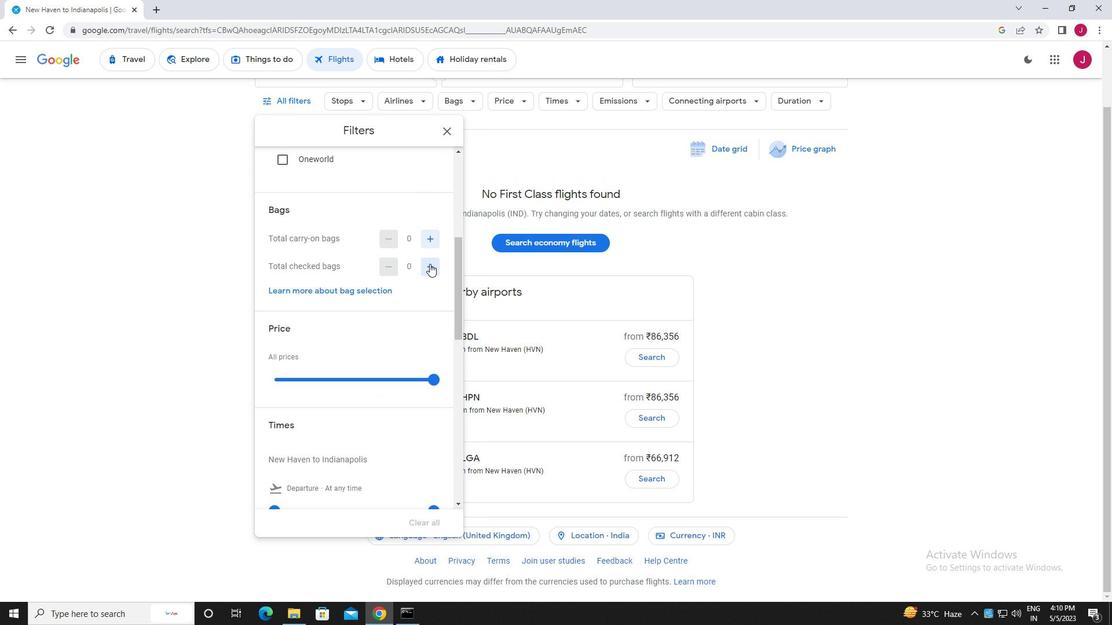 
Action: Mouse pressed left at (431, 267)
Screenshot: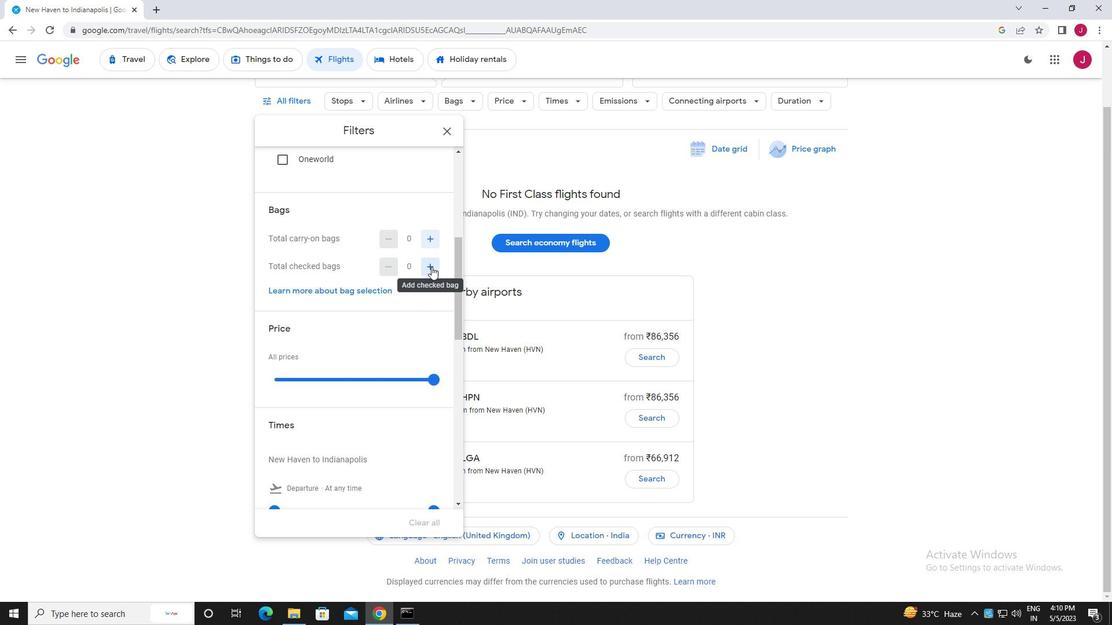 
Action: Mouse pressed left at (431, 267)
Screenshot: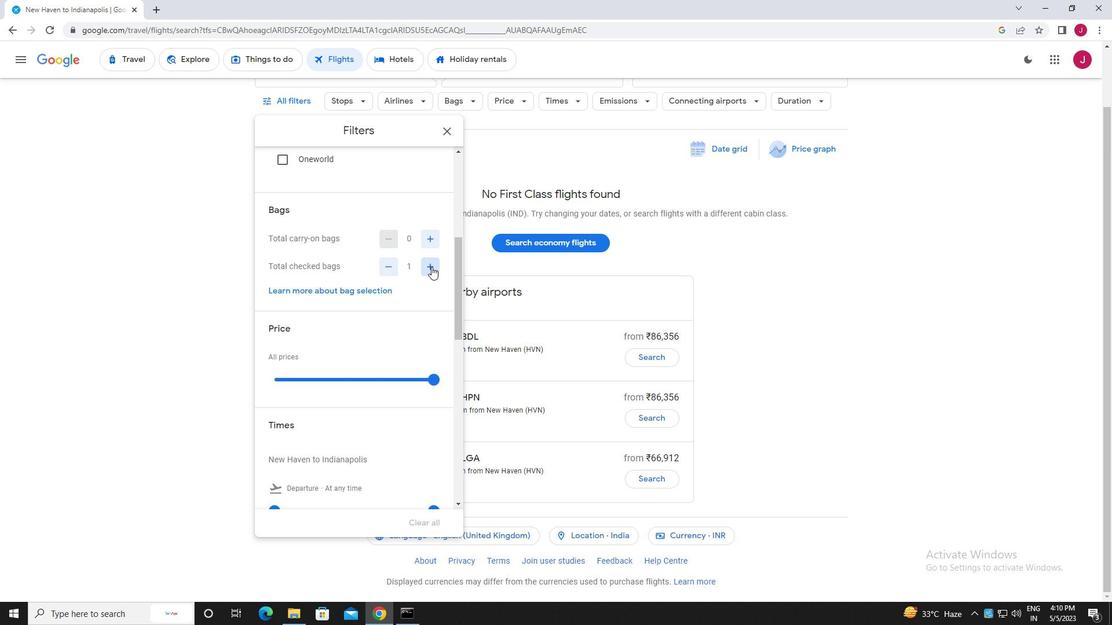 
Action: Mouse scrolled (431, 266) with delta (0, 0)
Screenshot: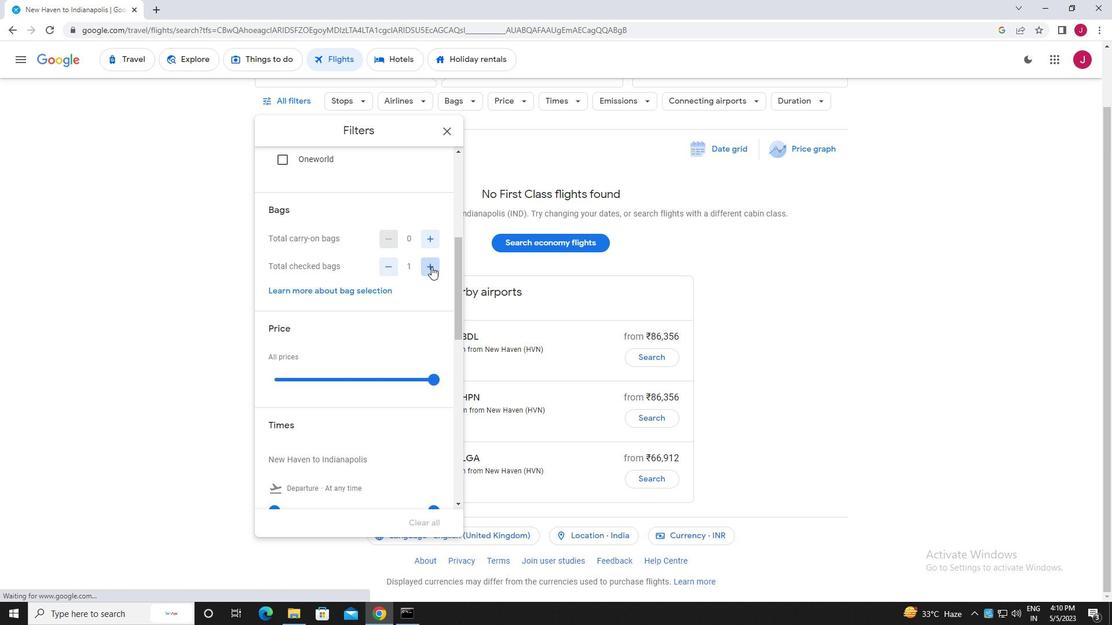 
Action: Mouse scrolled (431, 266) with delta (0, 0)
Screenshot: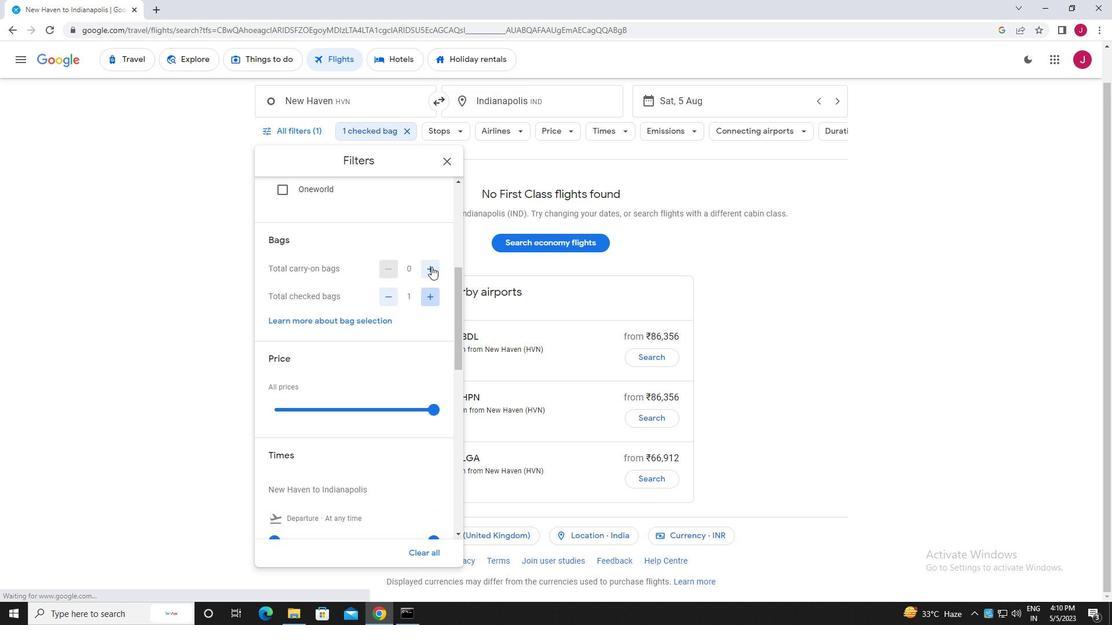 
Action: Mouse moved to (438, 321)
Screenshot: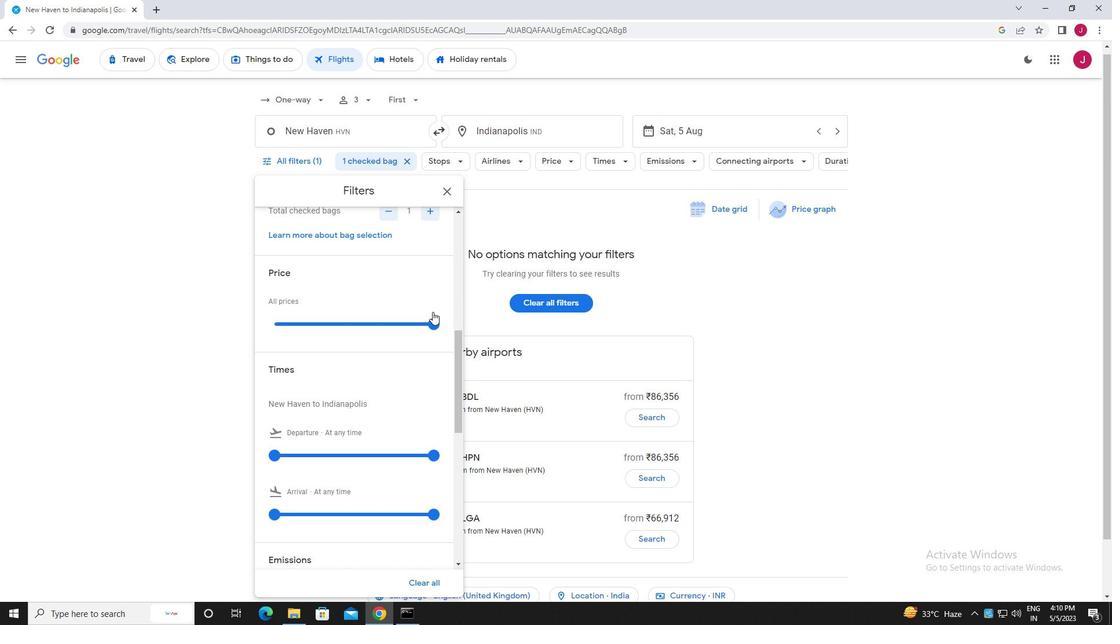 
Action: Mouse pressed left at (438, 321)
Screenshot: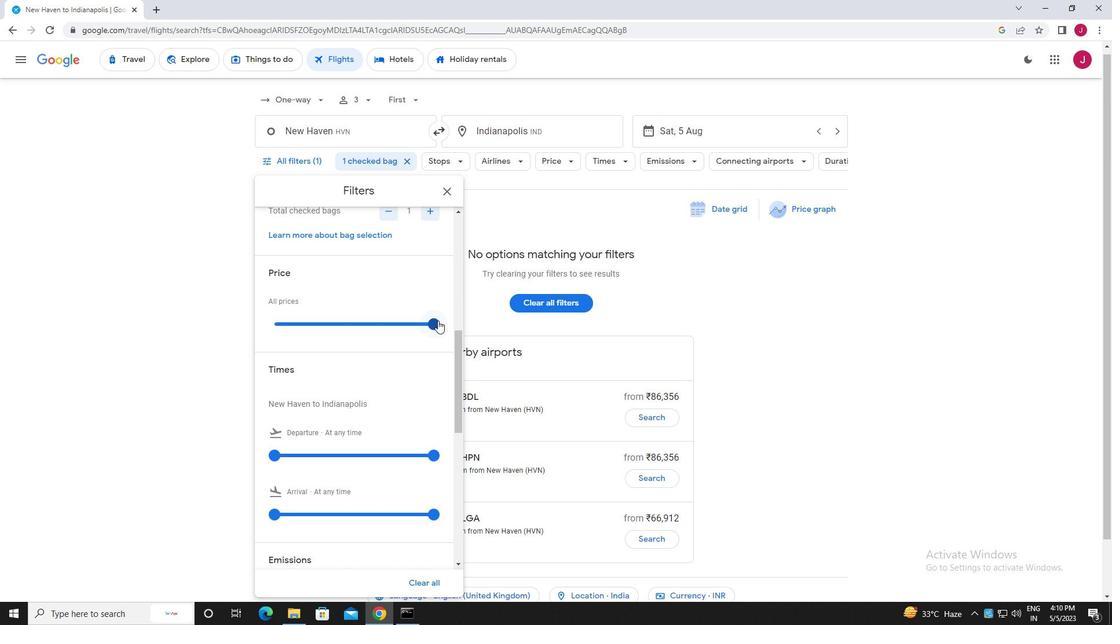 
Action: Mouse moved to (428, 312)
Screenshot: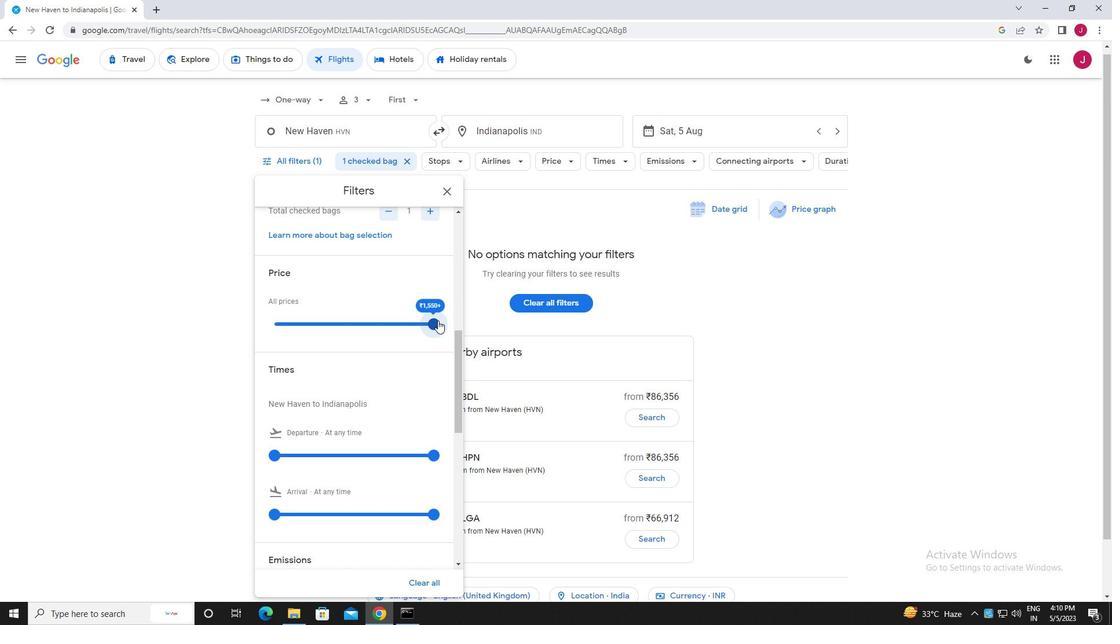 
Action: Mouse scrolled (428, 311) with delta (0, 0)
Screenshot: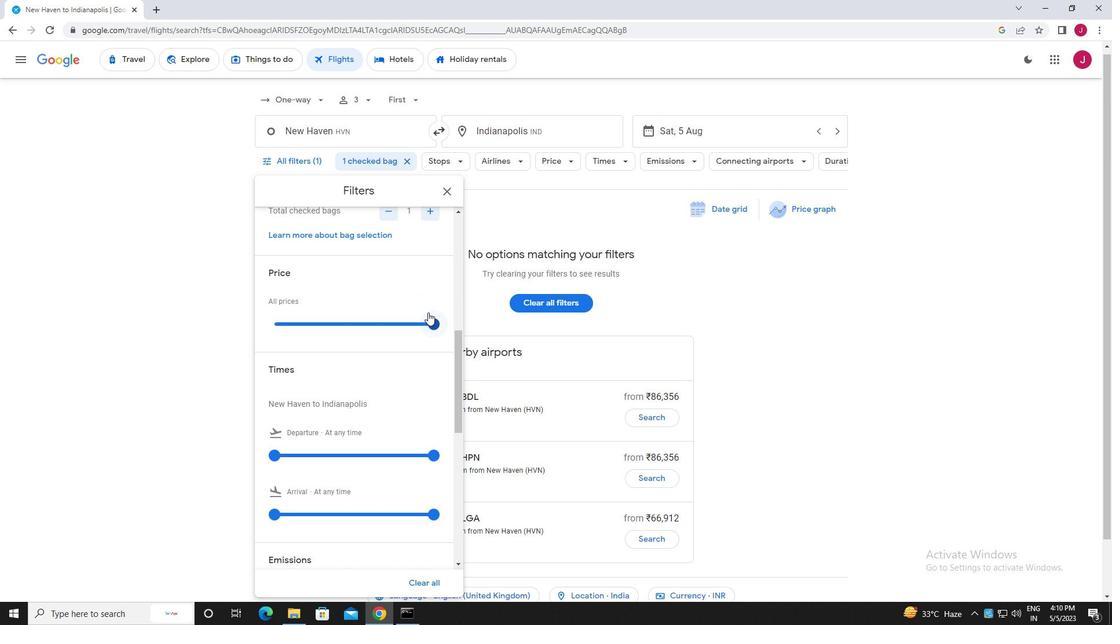 
Action: Mouse scrolled (428, 311) with delta (0, 0)
Screenshot: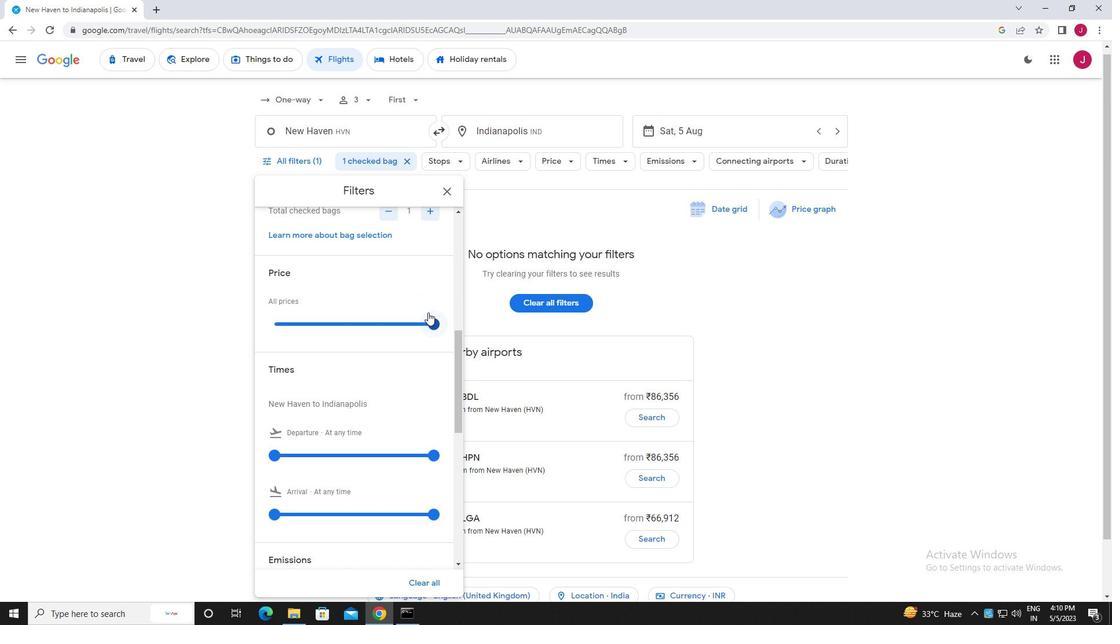 
Action: Mouse moved to (430, 312)
Screenshot: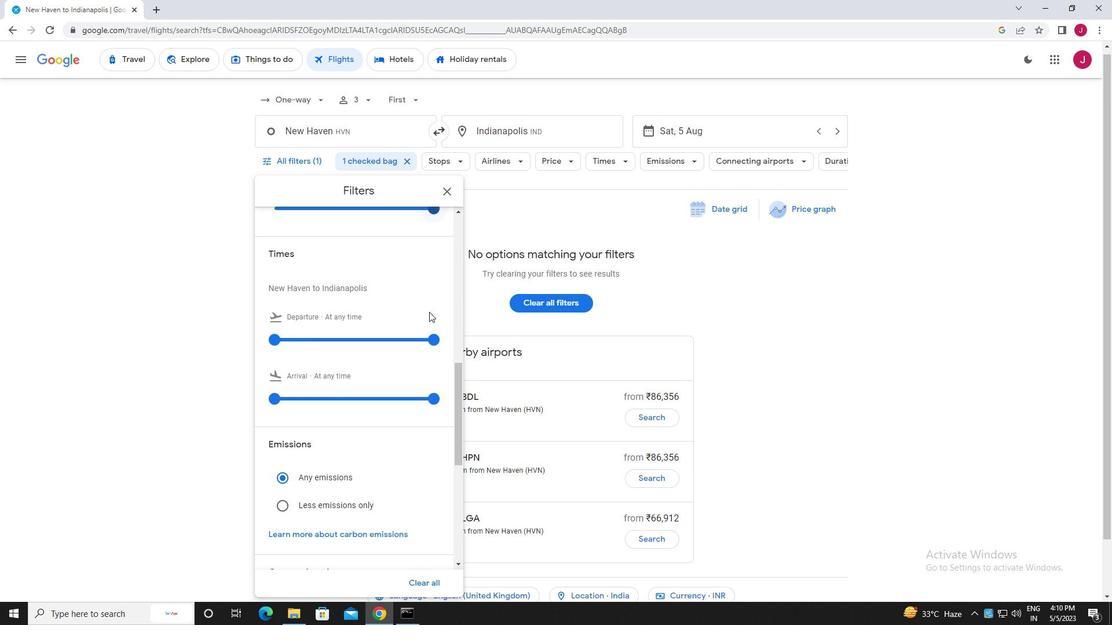 
Action: Mouse scrolled (430, 312) with delta (0, 0)
Screenshot: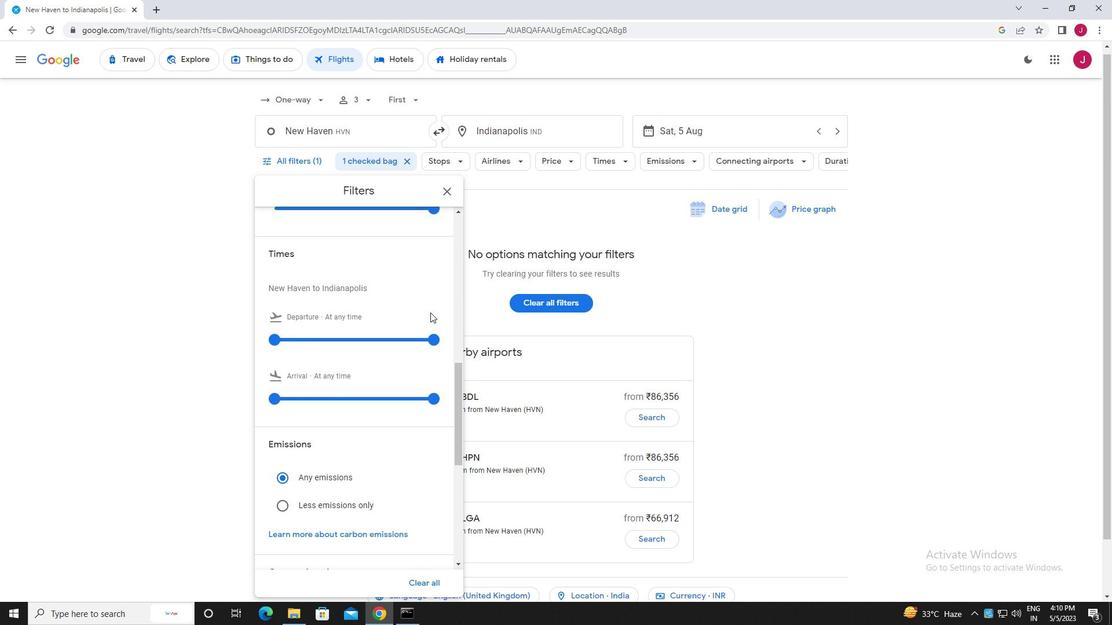 
Action: Mouse moved to (274, 282)
Screenshot: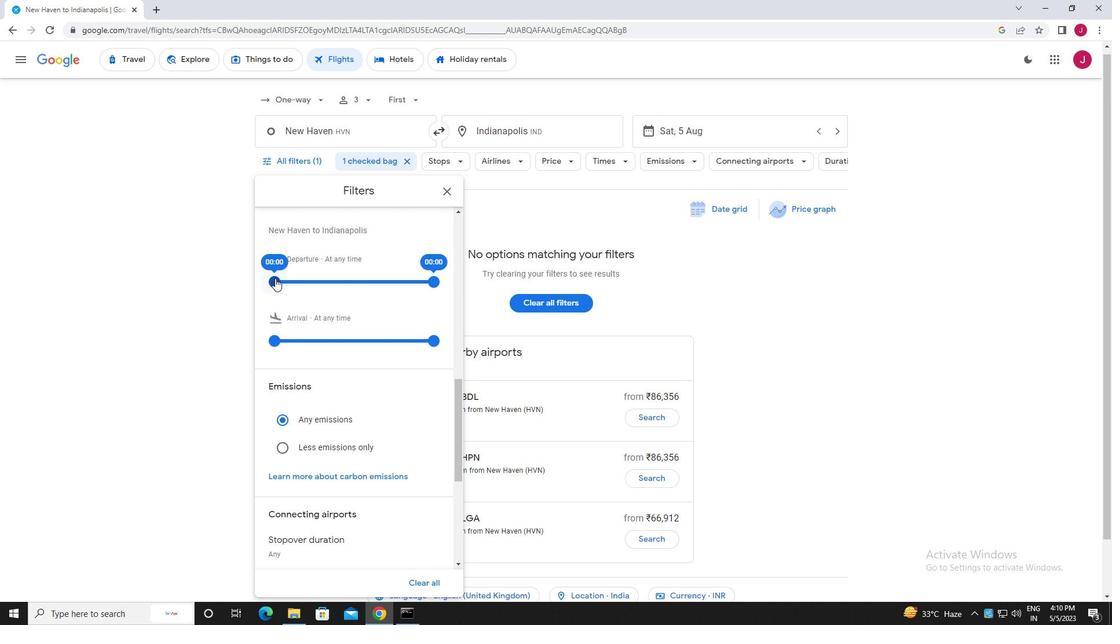 
Action: Mouse pressed left at (274, 282)
Screenshot: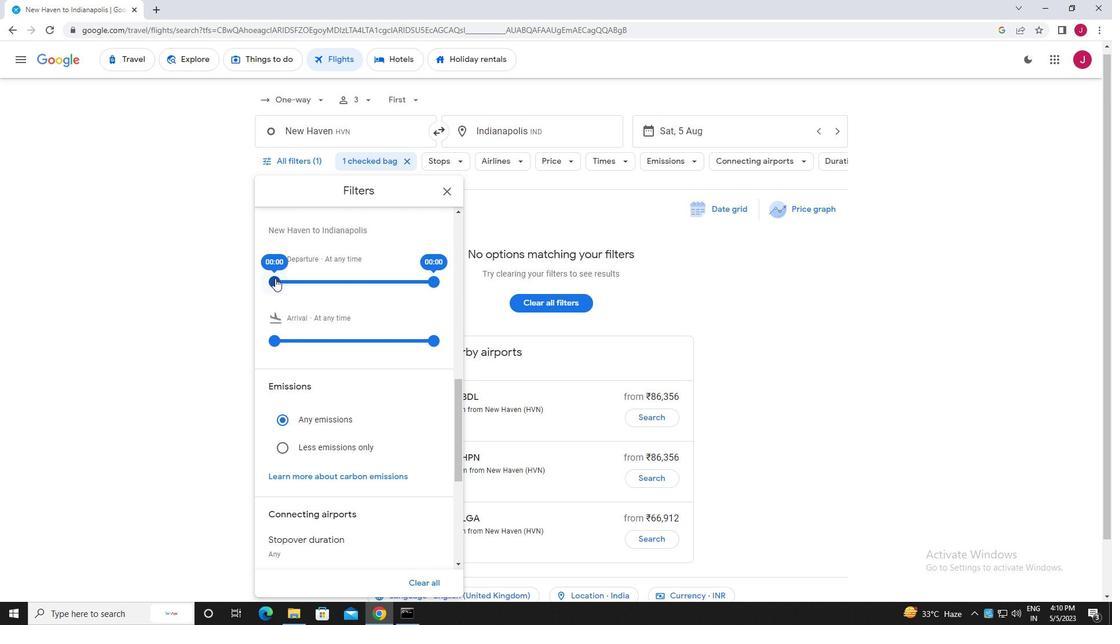 
Action: Mouse moved to (432, 282)
Screenshot: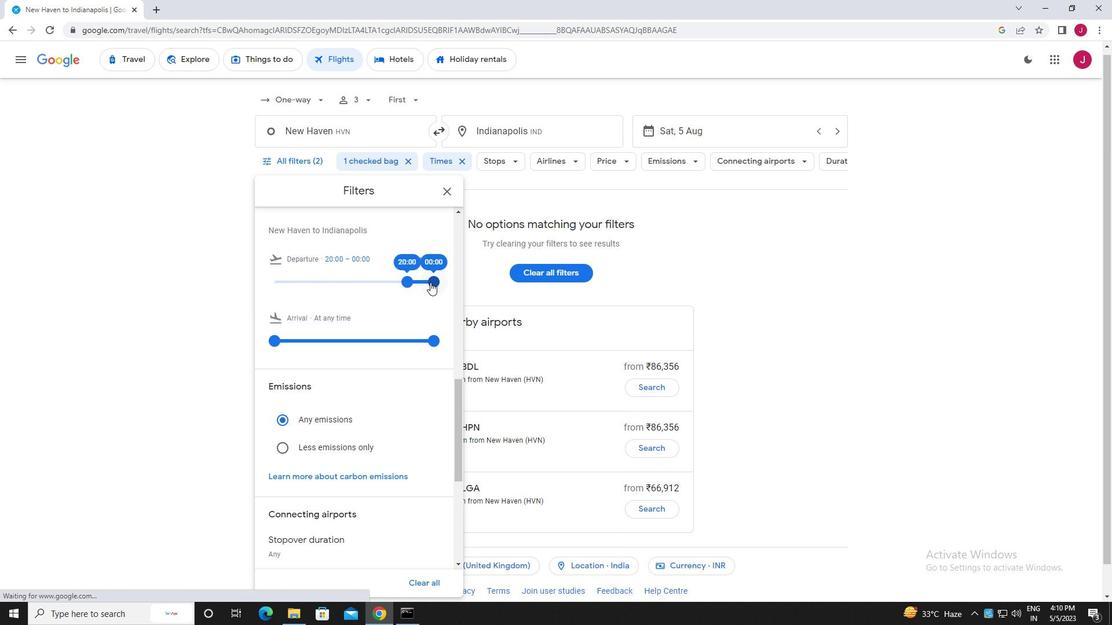 
Action: Mouse pressed left at (432, 282)
Screenshot: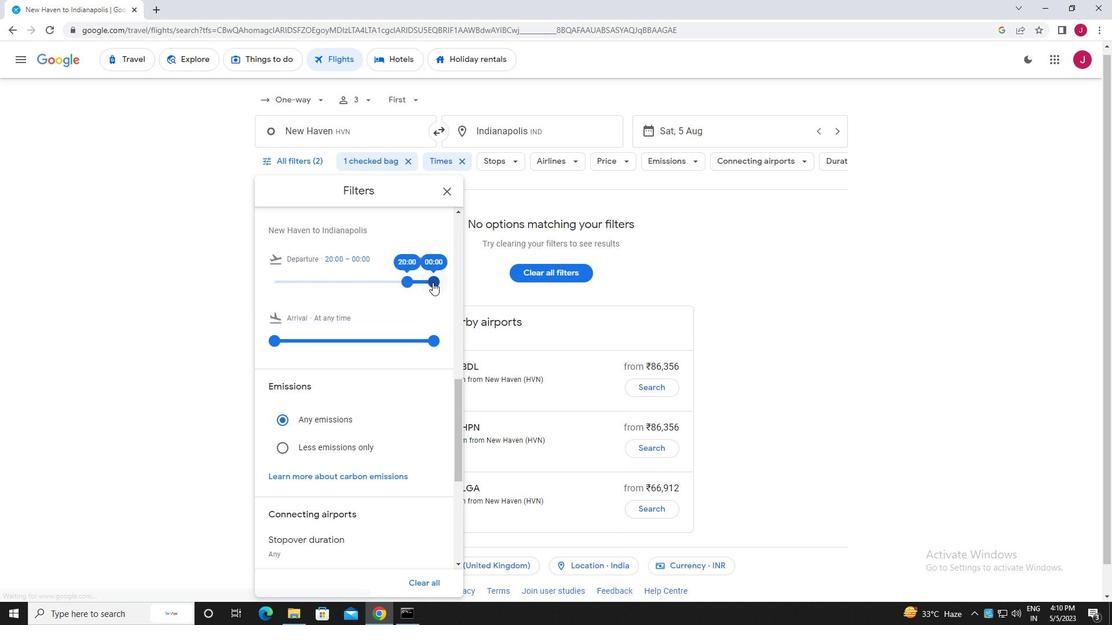 
Action: Mouse moved to (448, 192)
Screenshot: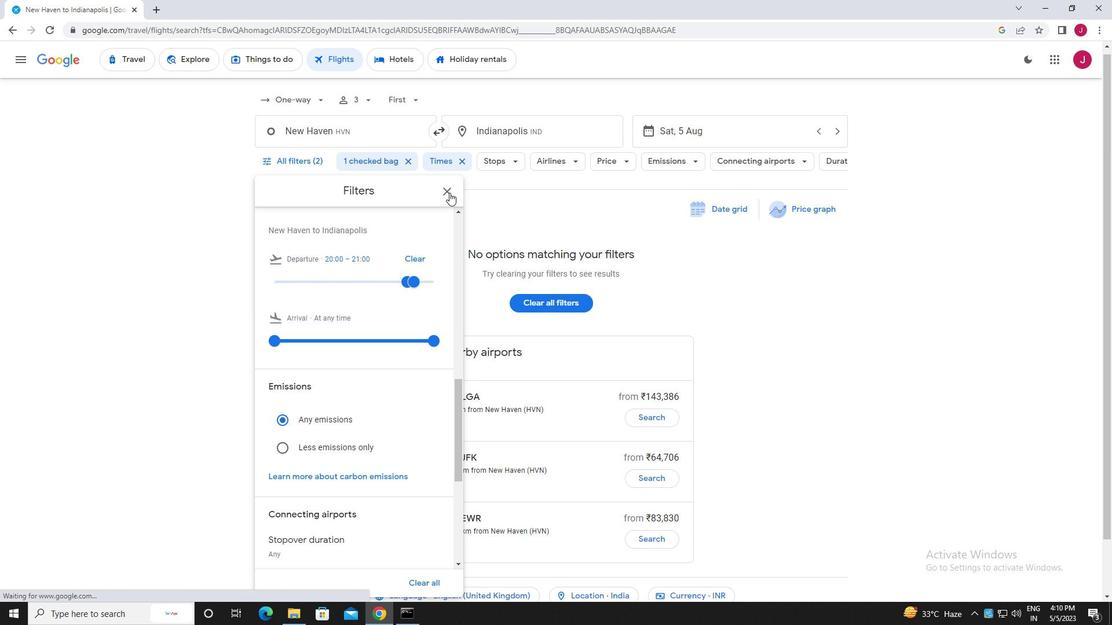 
Action: Mouse pressed left at (448, 192)
Screenshot: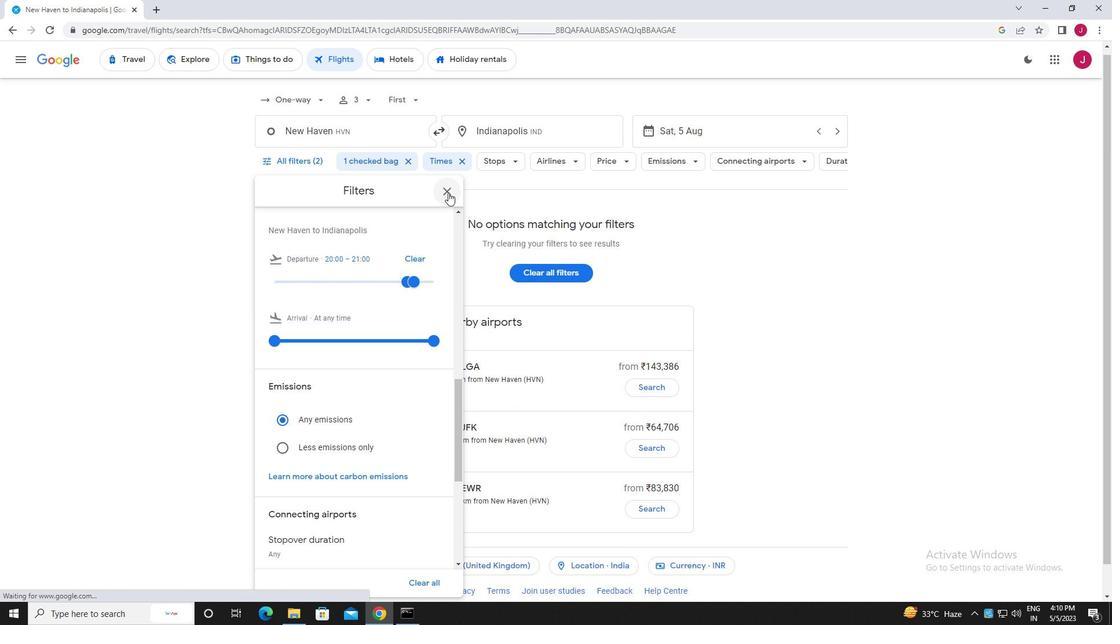 
